 Task: Create a due date automation trigger when advanced on, on the monday after a card is due add fields with custom field "Resume" set to a number greater or equal to 1 and greater than 10 at 11:00 AM.
Action: Mouse moved to (825, 243)
Screenshot: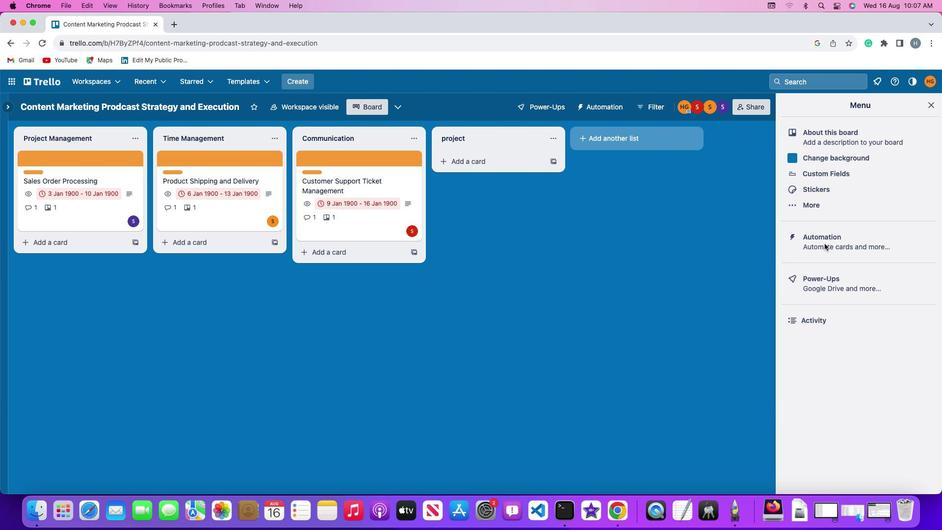 
Action: Mouse pressed left at (825, 243)
Screenshot: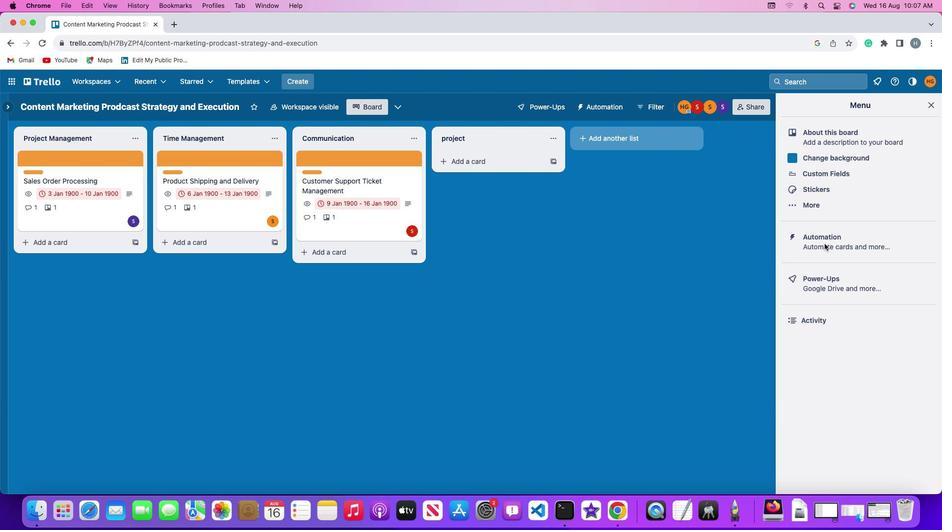 
Action: Mouse pressed left at (825, 243)
Screenshot: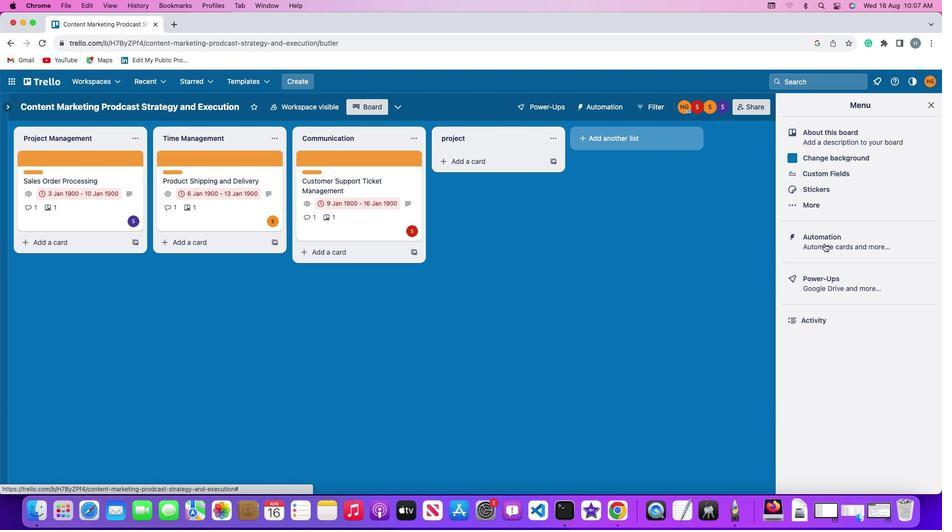 
Action: Mouse moved to (63, 233)
Screenshot: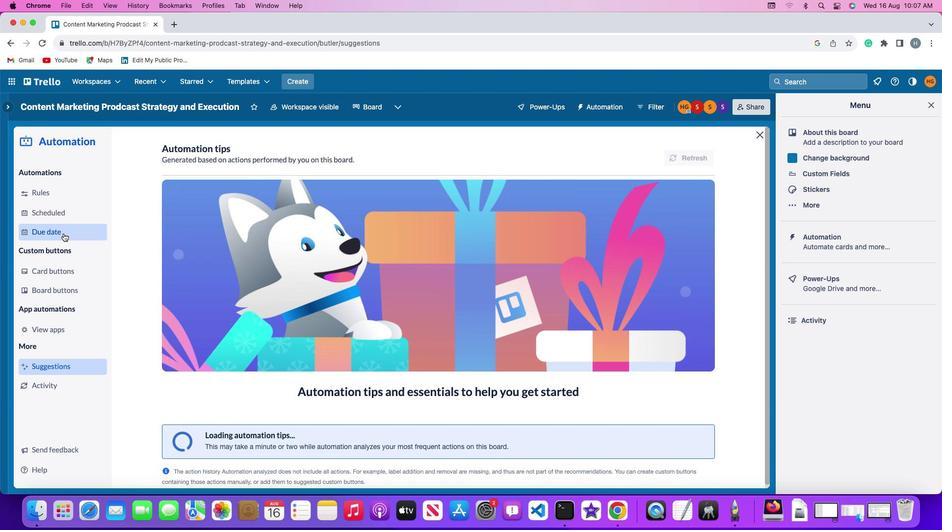 
Action: Mouse pressed left at (63, 233)
Screenshot: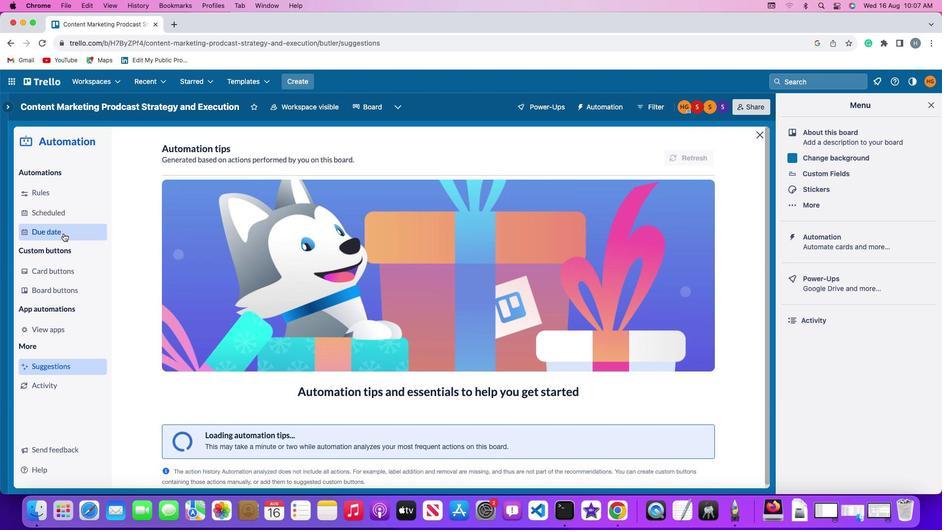 
Action: Mouse moved to (665, 149)
Screenshot: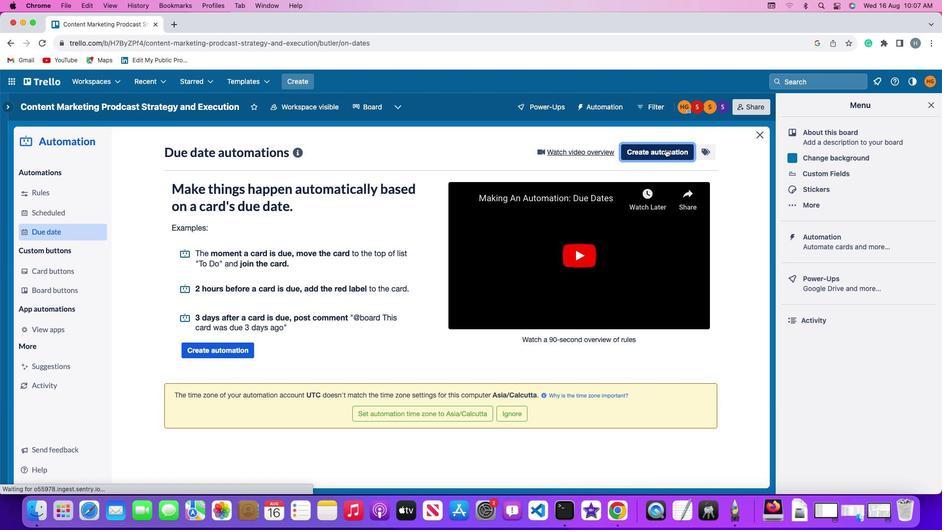 
Action: Mouse pressed left at (665, 149)
Screenshot: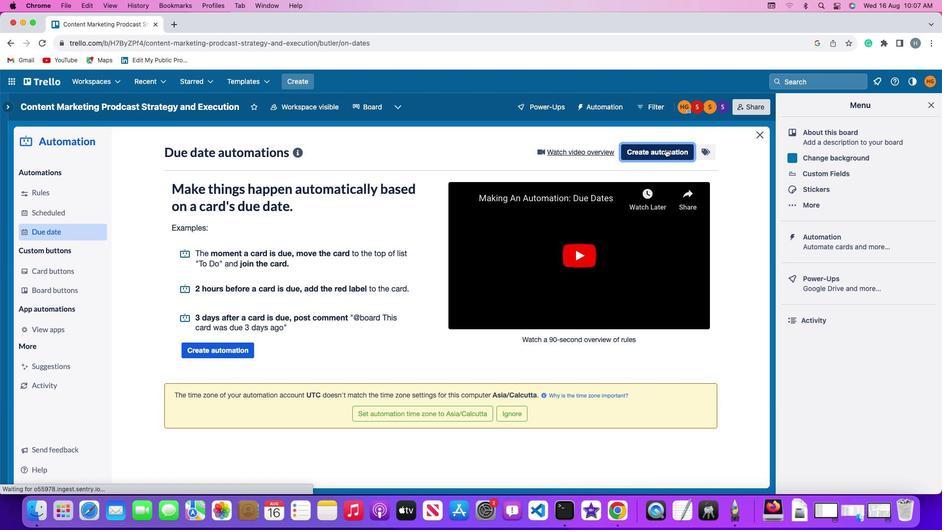 
Action: Mouse moved to (214, 248)
Screenshot: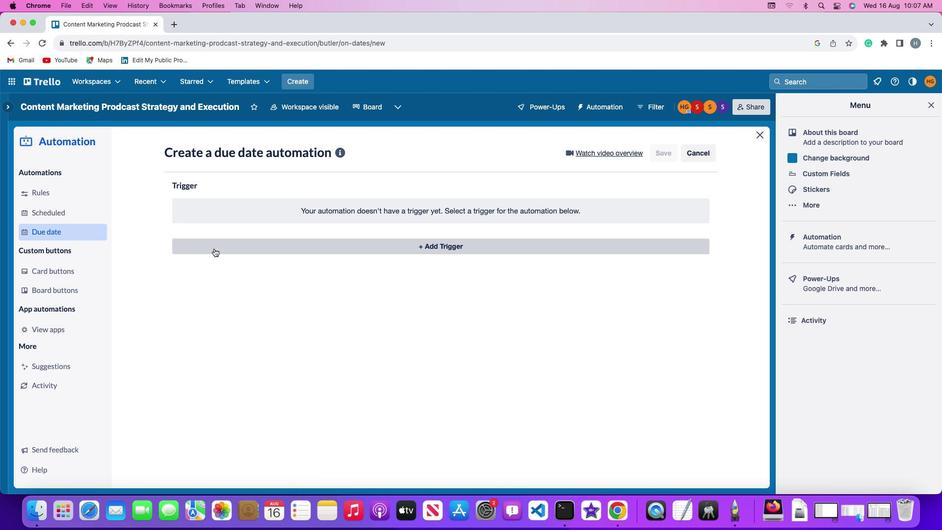 
Action: Mouse pressed left at (214, 248)
Screenshot: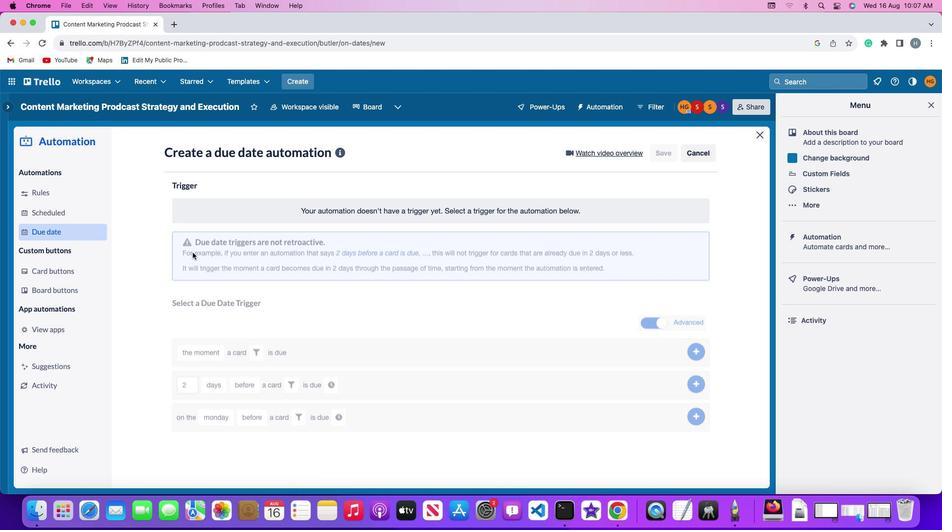 
Action: Mouse moved to (210, 425)
Screenshot: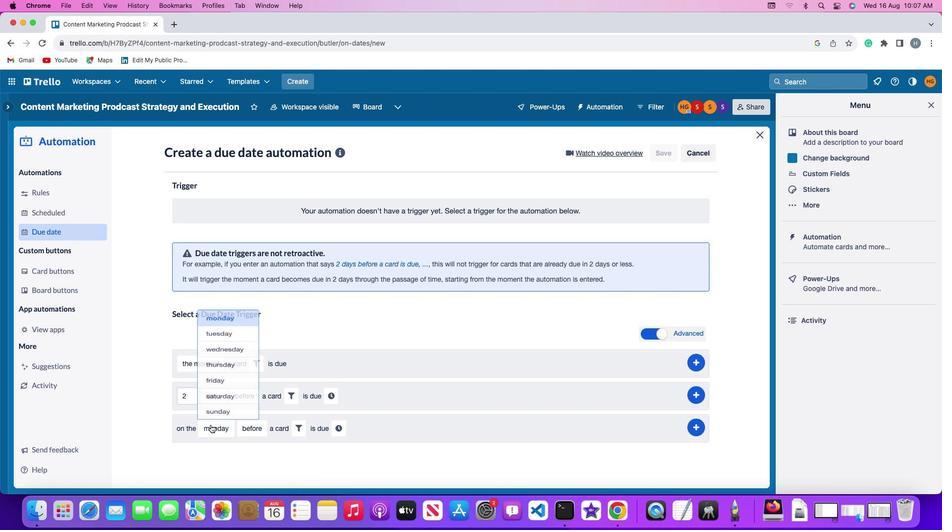 
Action: Mouse pressed left at (210, 425)
Screenshot: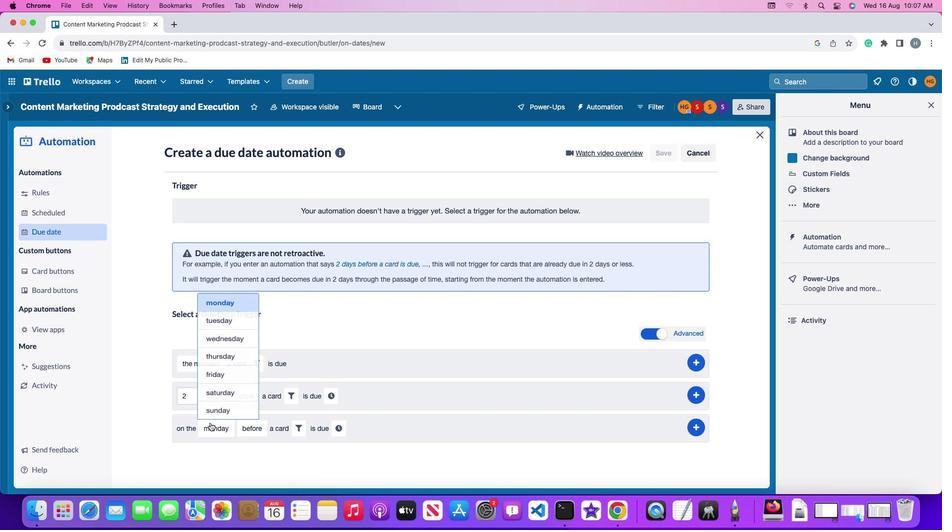 
Action: Mouse moved to (224, 295)
Screenshot: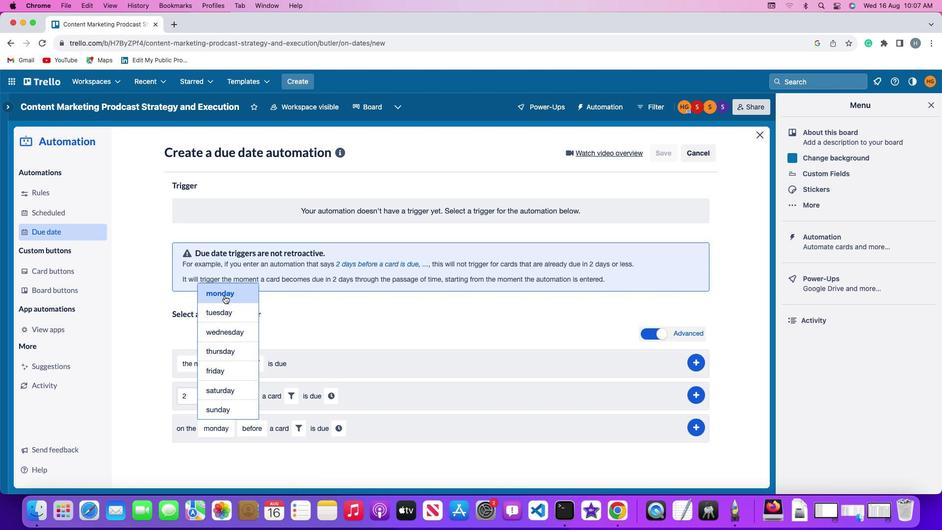 
Action: Mouse pressed left at (224, 295)
Screenshot: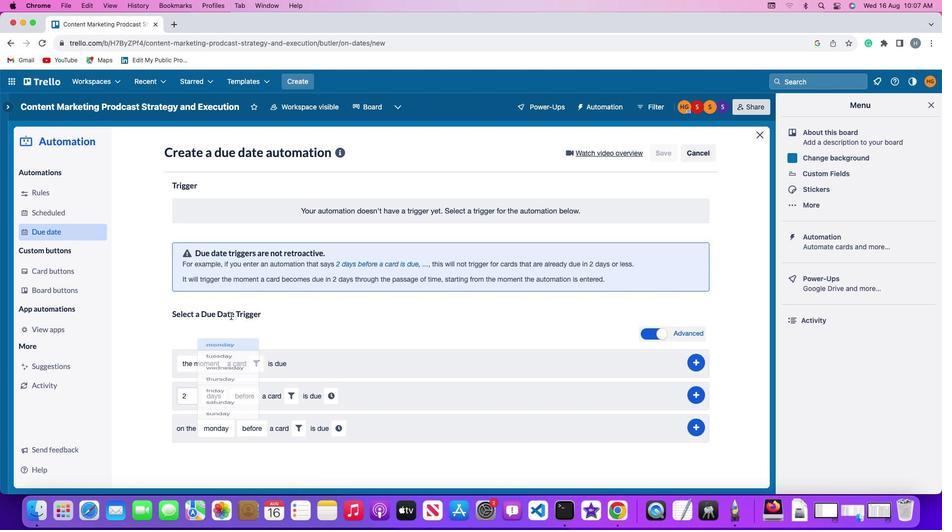 
Action: Mouse moved to (256, 429)
Screenshot: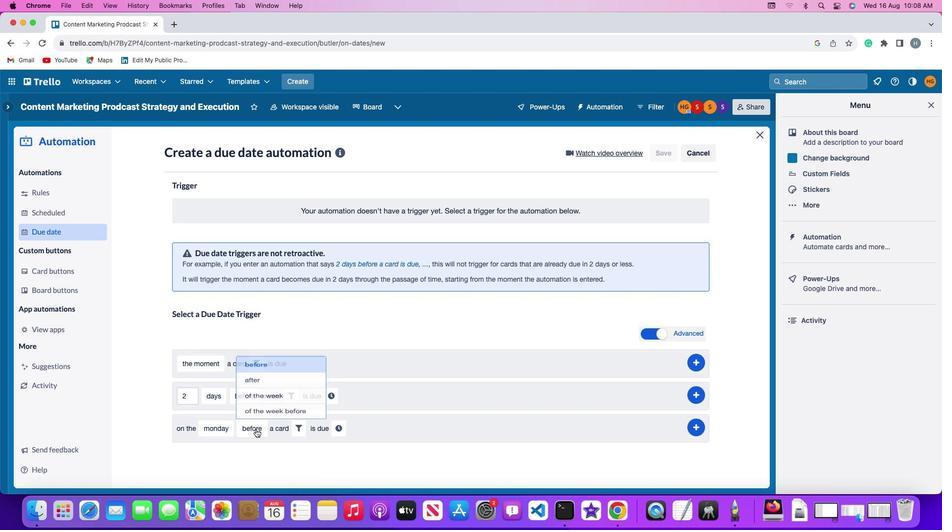 
Action: Mouse pressed left at (256, 429)
Screenshot: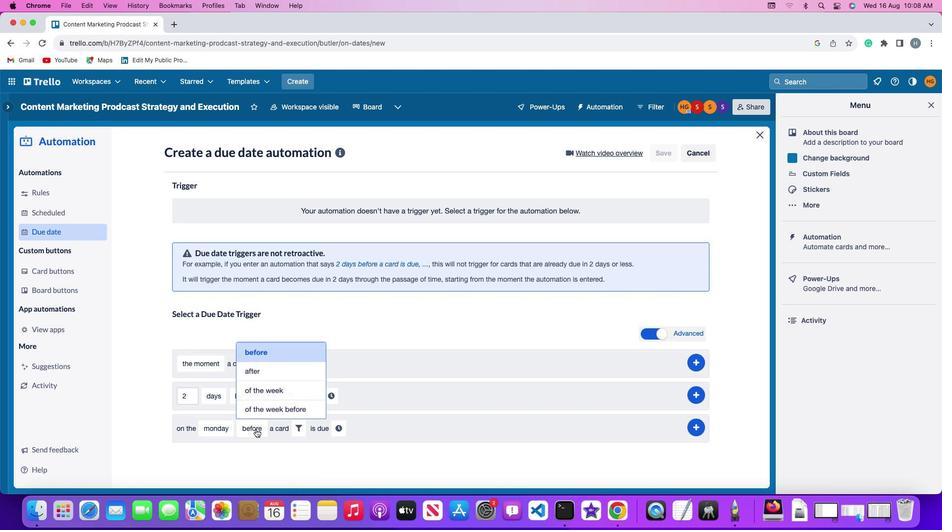 
Action: Mouse moved to (263, 374)
Screenshot: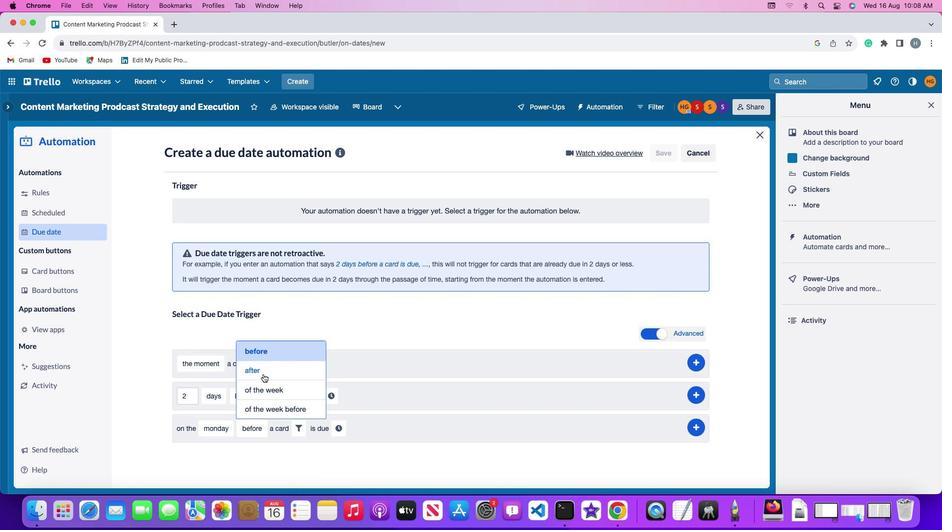 
Action: Mouse pressed left at (263, 374)
Screenshot: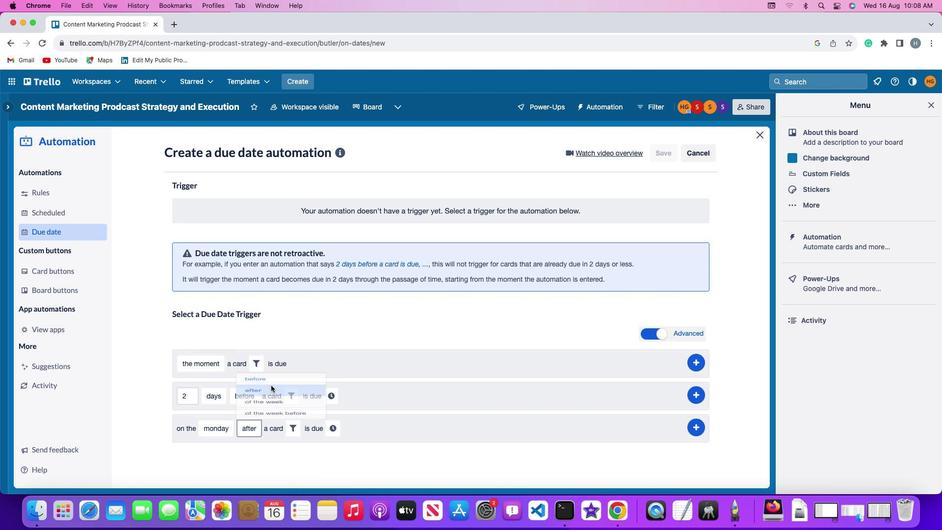 
Action: Mouse moved to (299, 425)
Screenshot: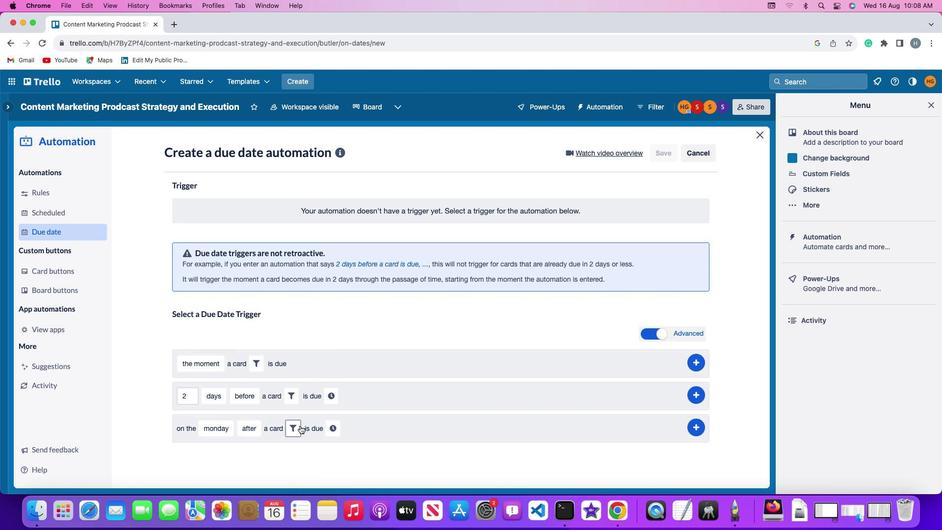 
Action: Mouse pressed left at (299, 425)
Screenshot: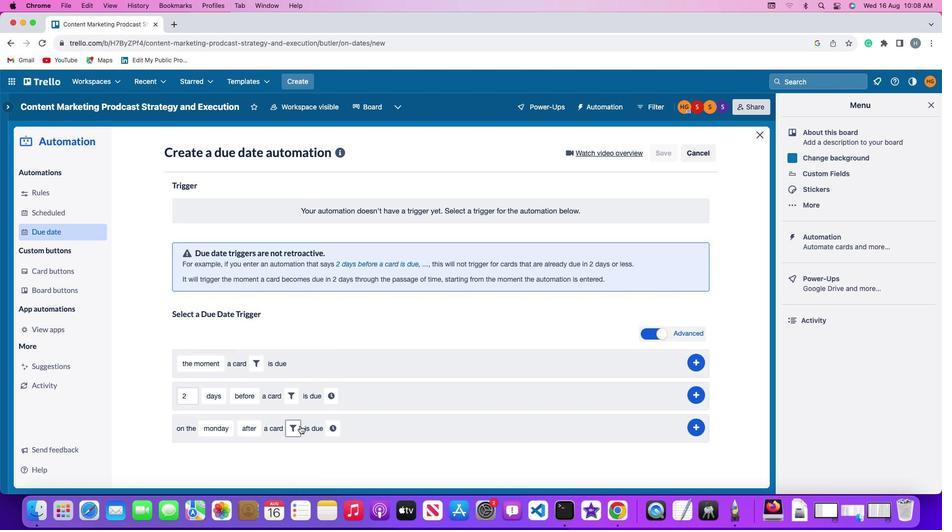 
Action: Mouse moved to (455, 461)
Screenshot: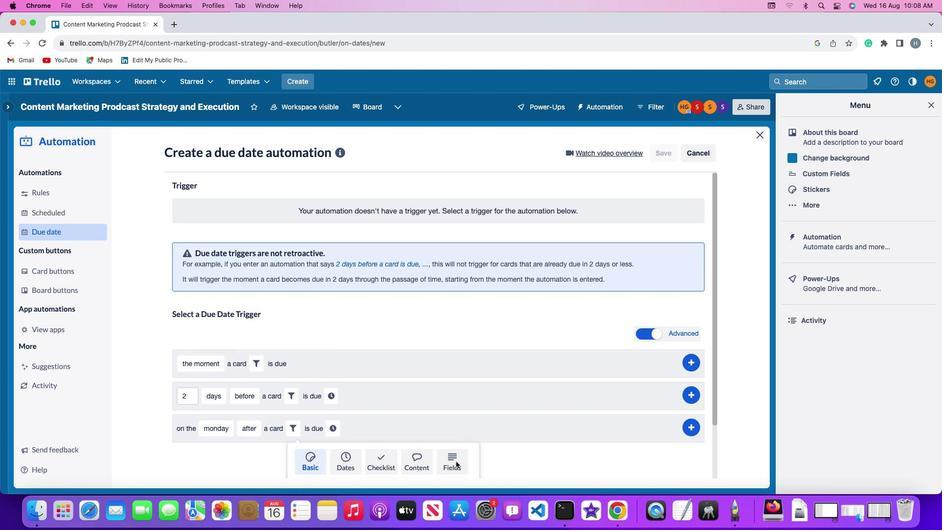 
Action: Mouse pressed left at (455, 461)
Screenshot: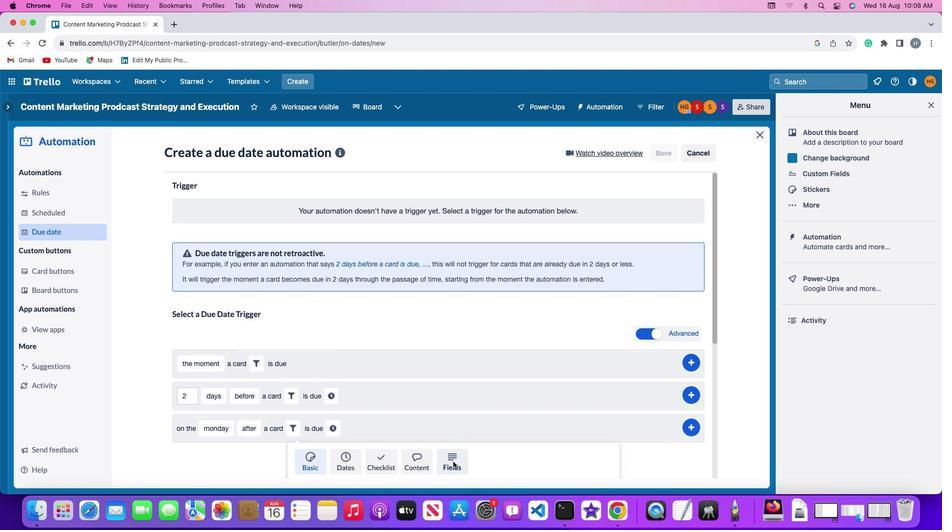 
Action: Mouse moved to (264, 459)
Screenshot: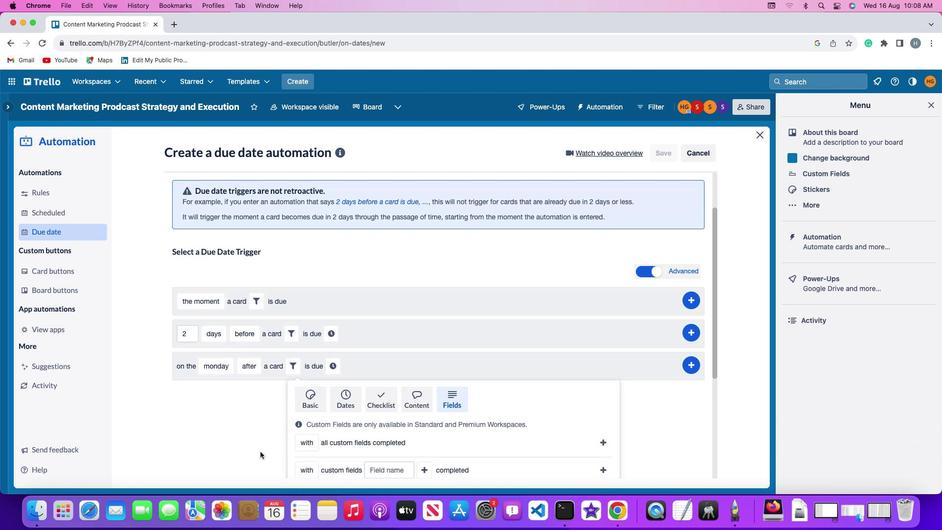 
Action: Mouse scrolled (264, 459) with delta (0, 0)
Screenshot: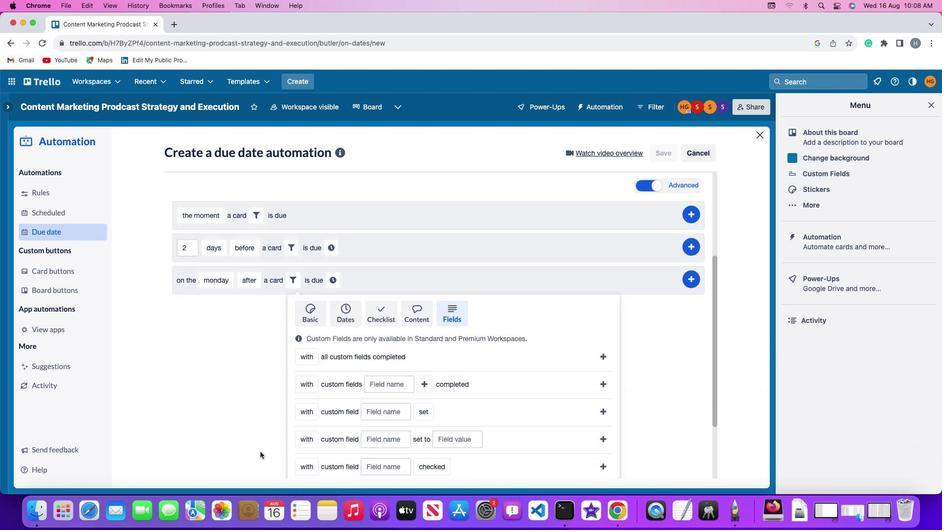 
Action: Mouse scrolled (264, 459) with delta (0, 0)
Screenshot: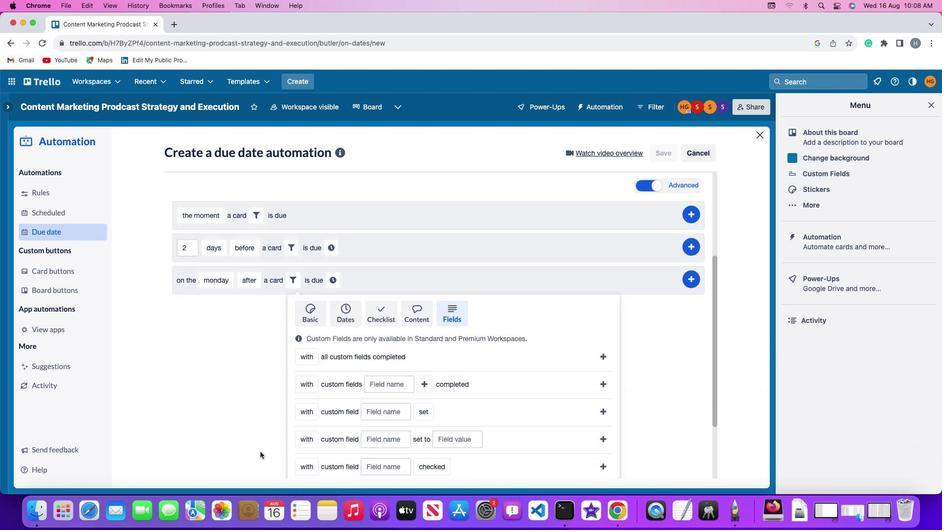
Action: Mouse moved to (264, 459)
Screenshot: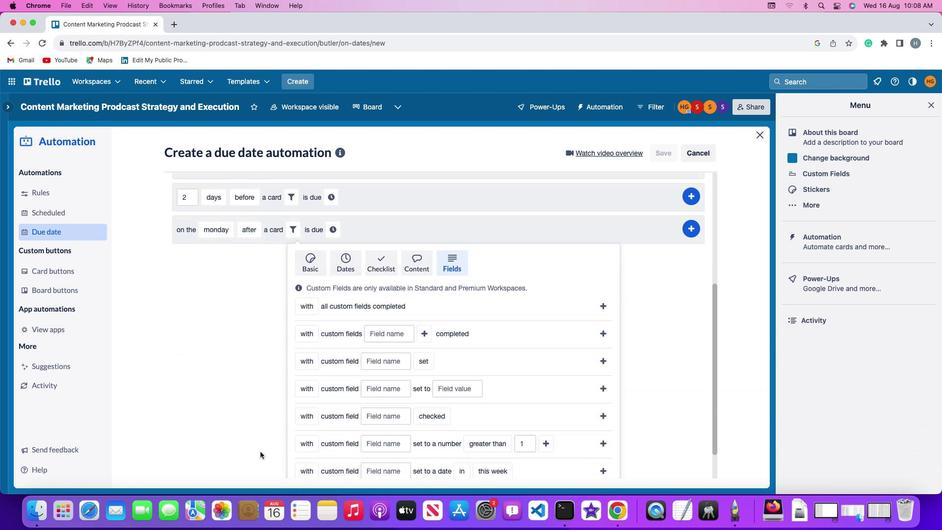 
Action: Mouse scrolled (264, 459) with delta (0, -1)
Screenshot: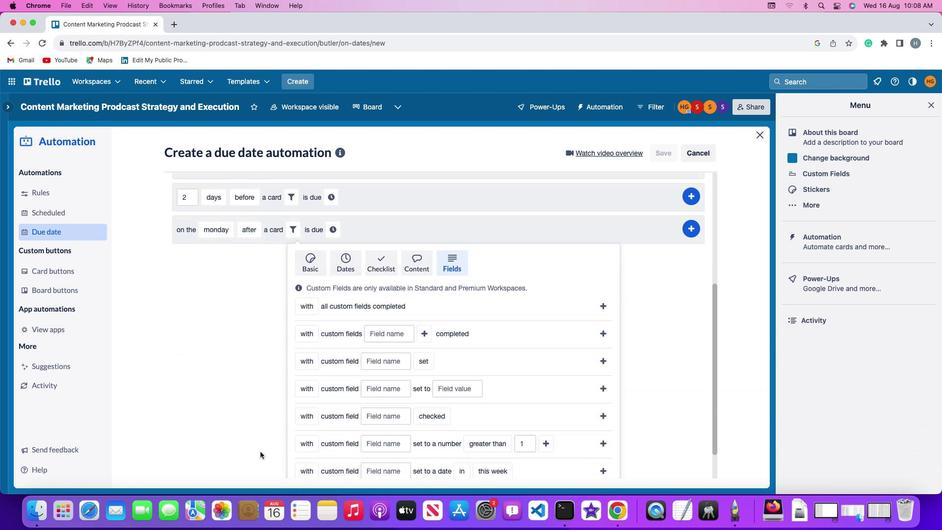 
Action: Mouse moved to (263, 457)
Screenshot: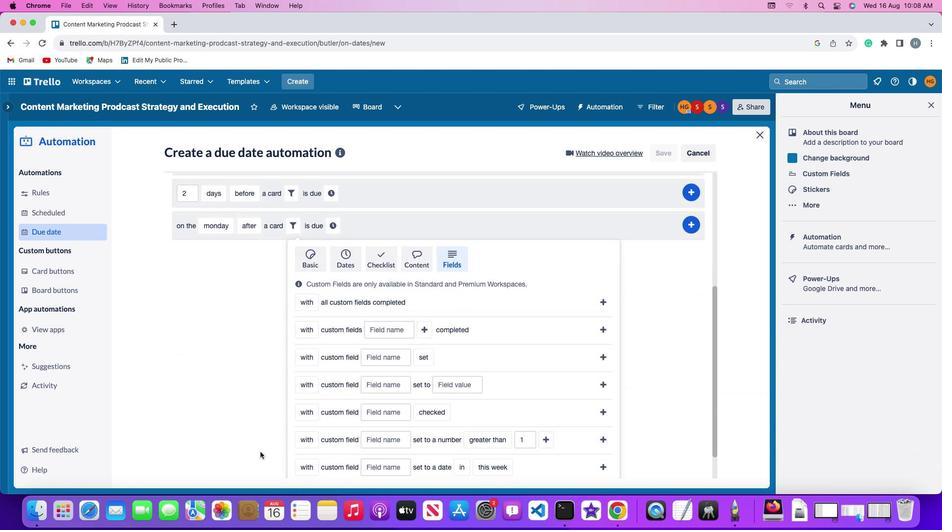 
Action: Mouse scrolled (263, 457) with delta (0, -2)
Screenshot: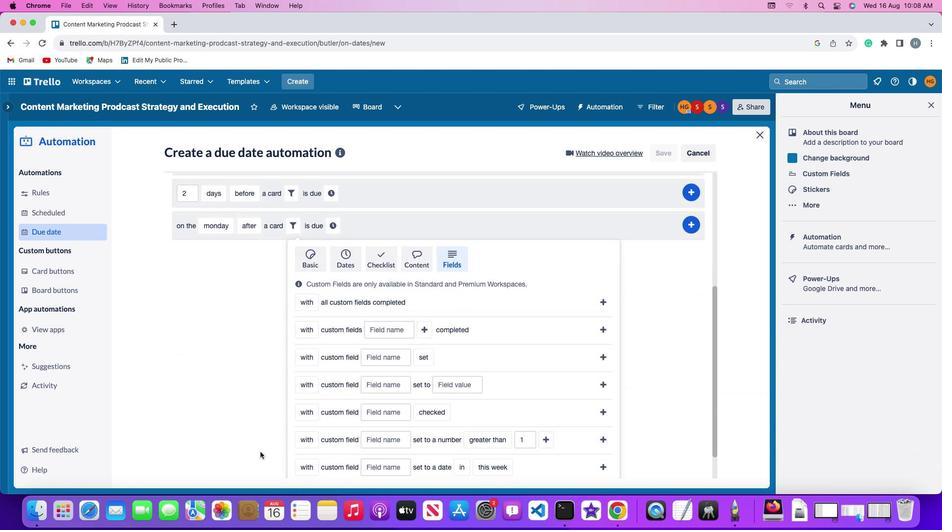 
Action: Mouse moved to (260, 451)
Screenshot: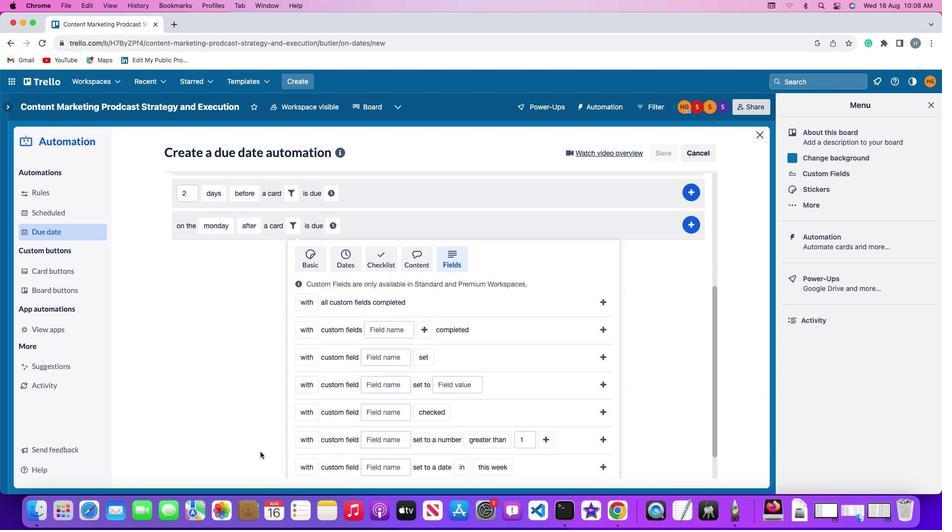 
Action: Mouse scrolled (260, 451) with delta (0, 0)
Screenshot: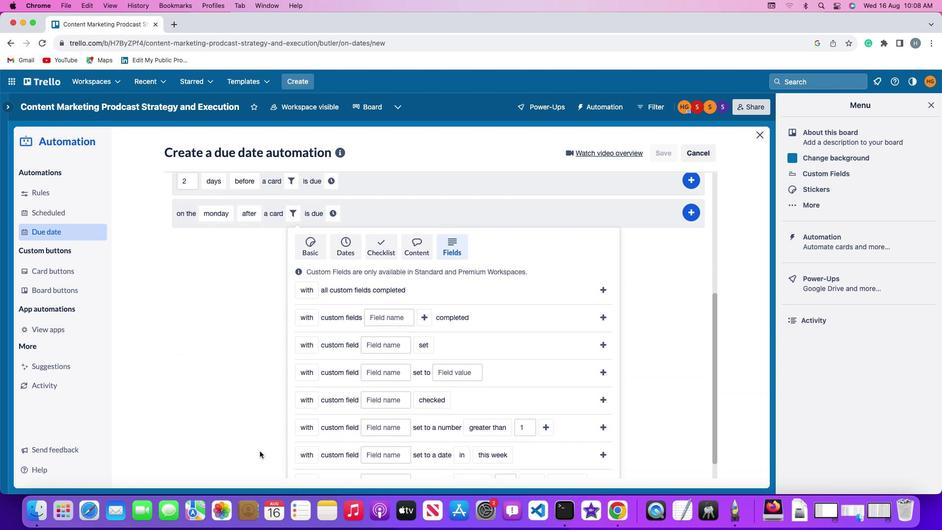
Action: Mouse scrolled (260, 451) with delta (0, 0)
Screenshot: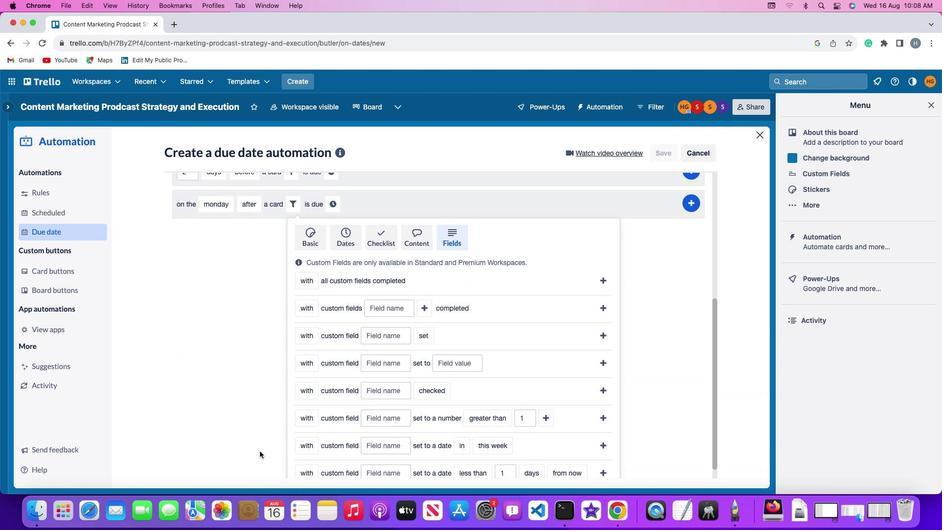 
Action: Mouse scrolled (260, 451) with delta (0, -1)
Screenshot: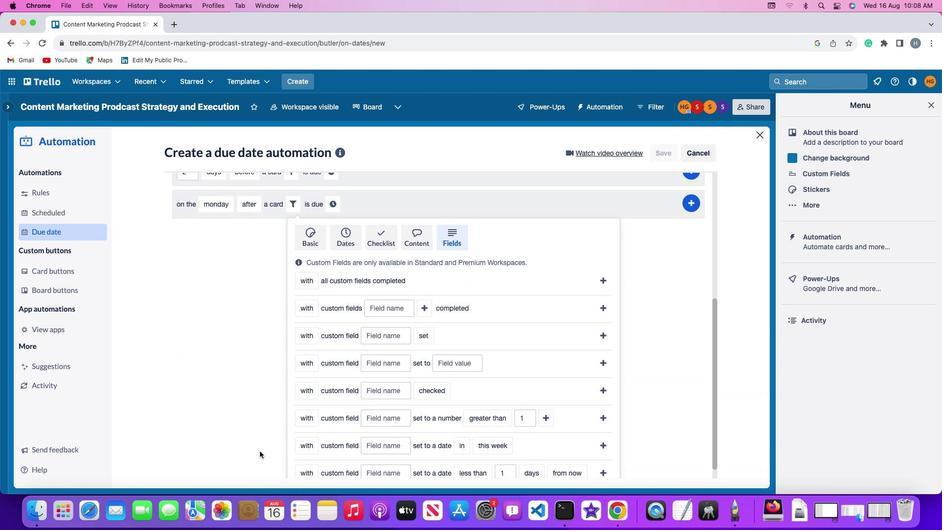 
Action: Mouse scrolled (260, 451) with delta (0, -2)
Screenshot: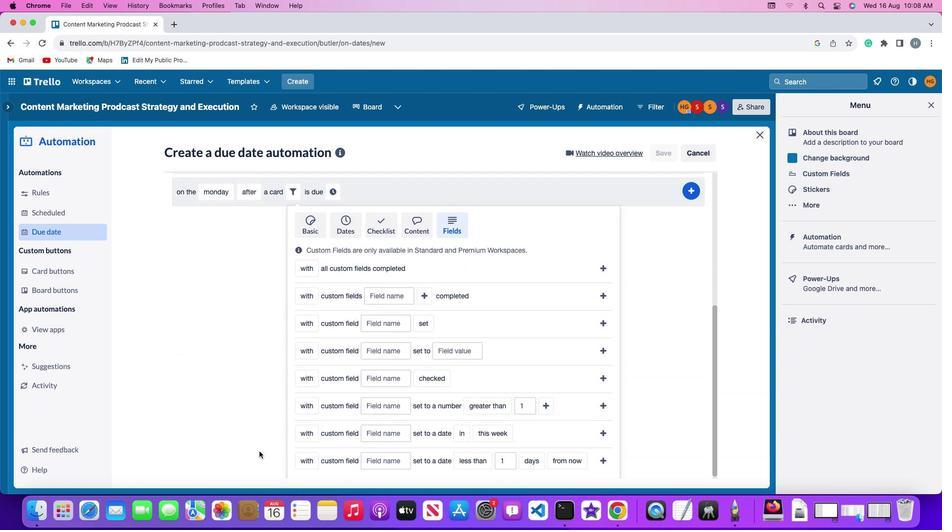 
Action: Mouse moved to (260, 451)
Screenshot: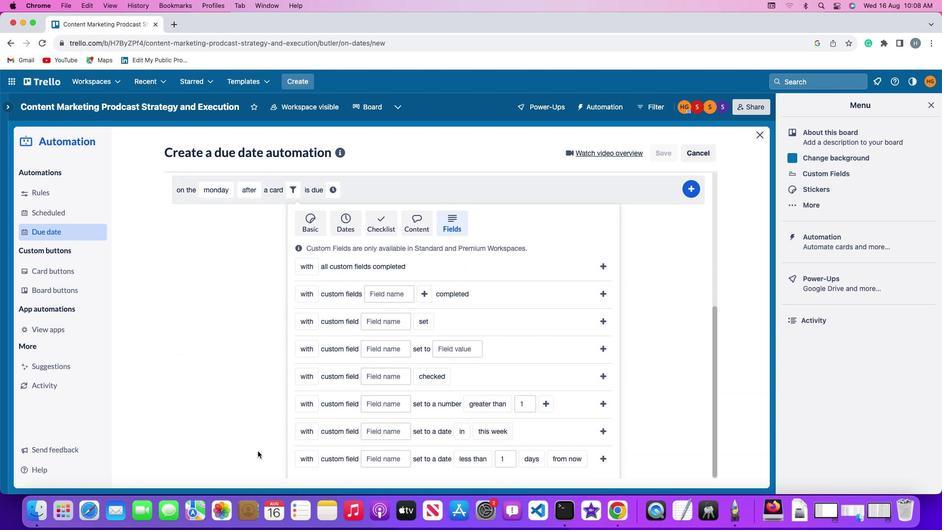 
Action: Mouse scrolled (260, 451) with delta (0, -2)
Screenshot: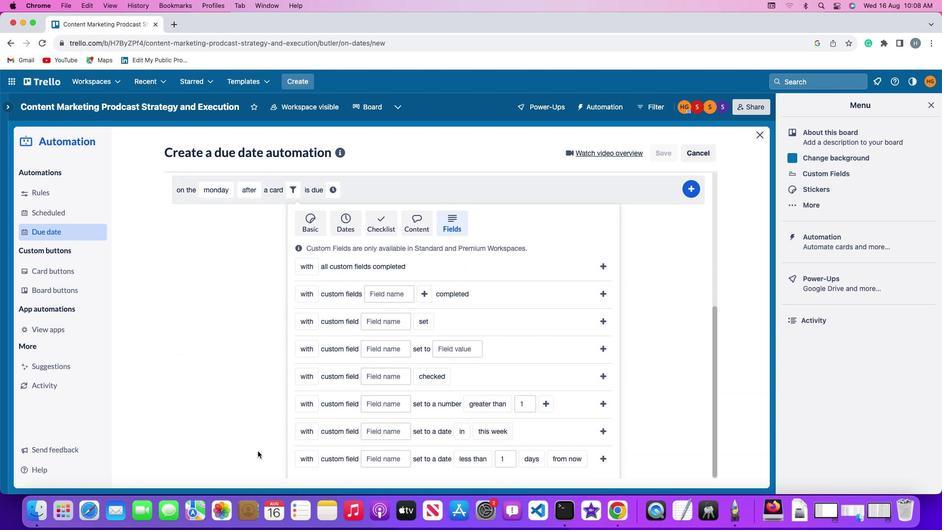 
Action: Mouse moved to (304, 398)
Screenshot: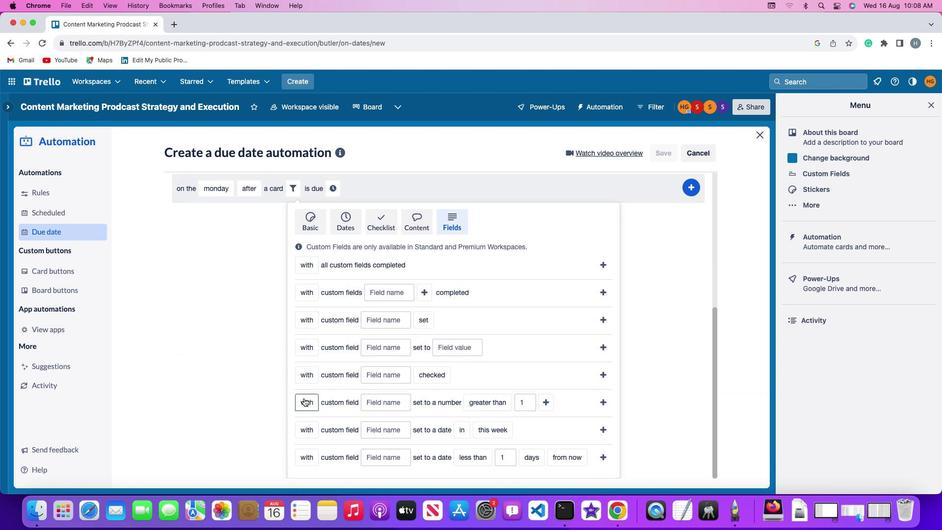 
Action: Mouse pressed left at (304, 398)
Screenshot: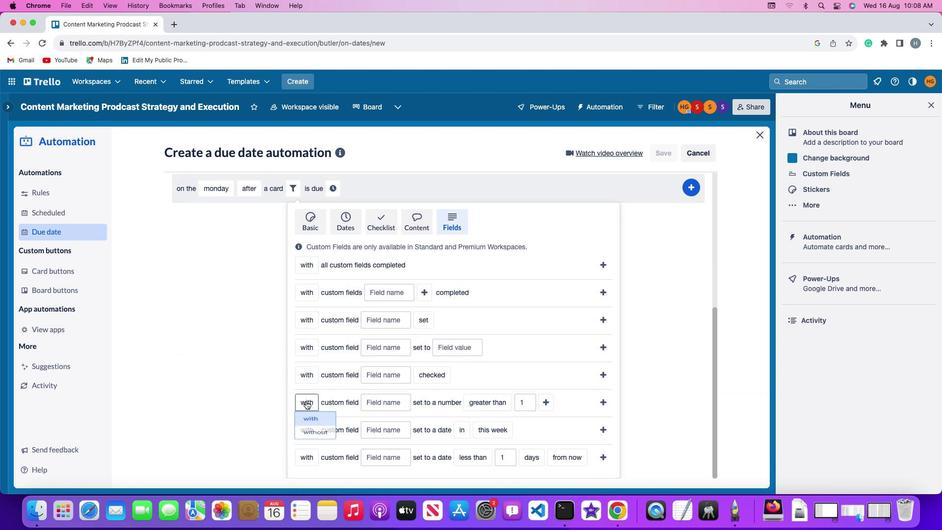 
Action: Mouse moved to (315, 418)
Screenshot: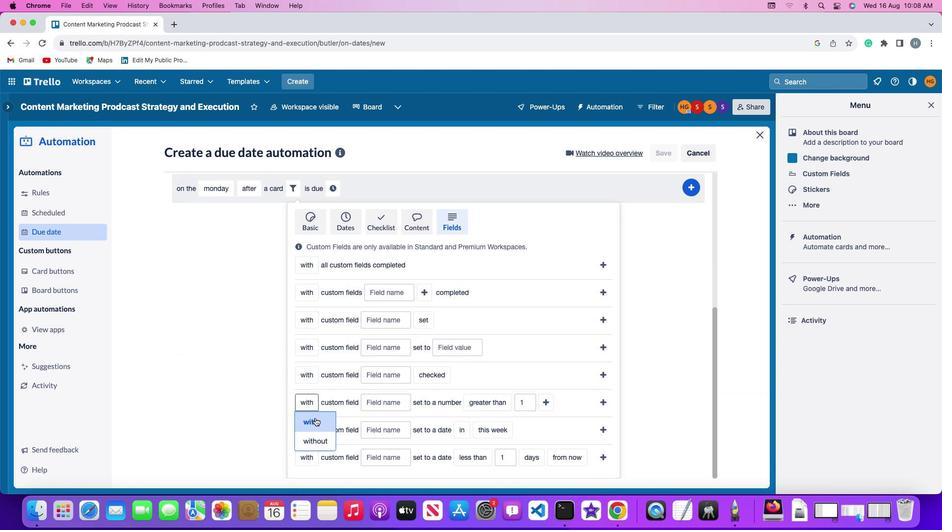 
Action: Mouse pressed left at (315, 418)
Screenshot: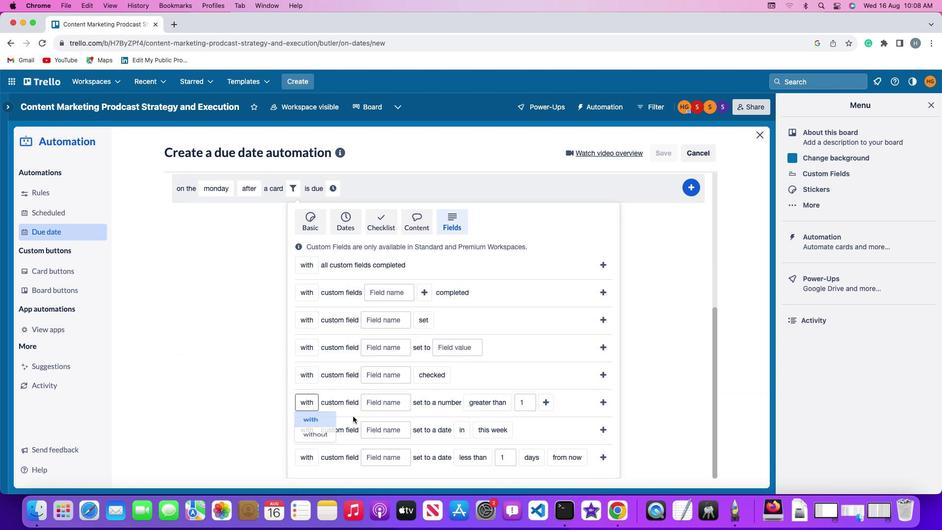 
Action: Mouse moved to (386, 406)
Screenshot: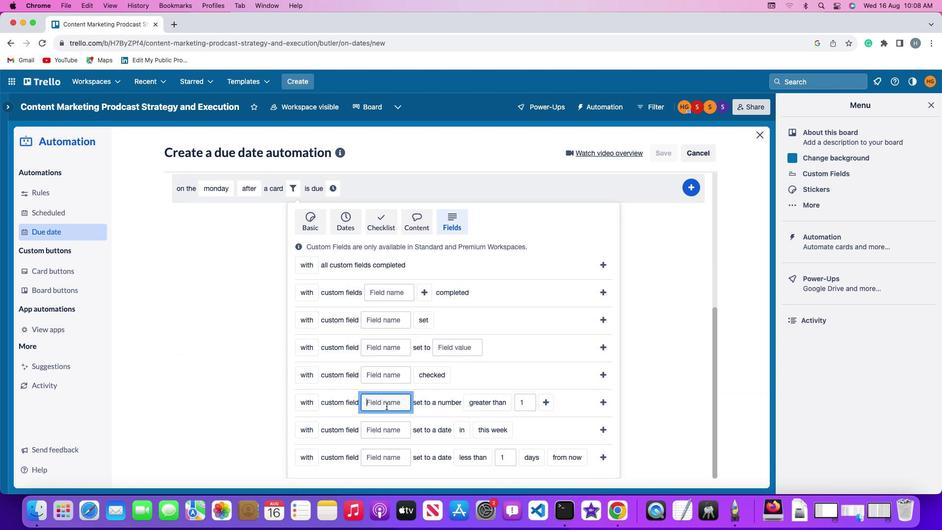 
Action: Mouse pressed left at (386, 406)
Screenshot: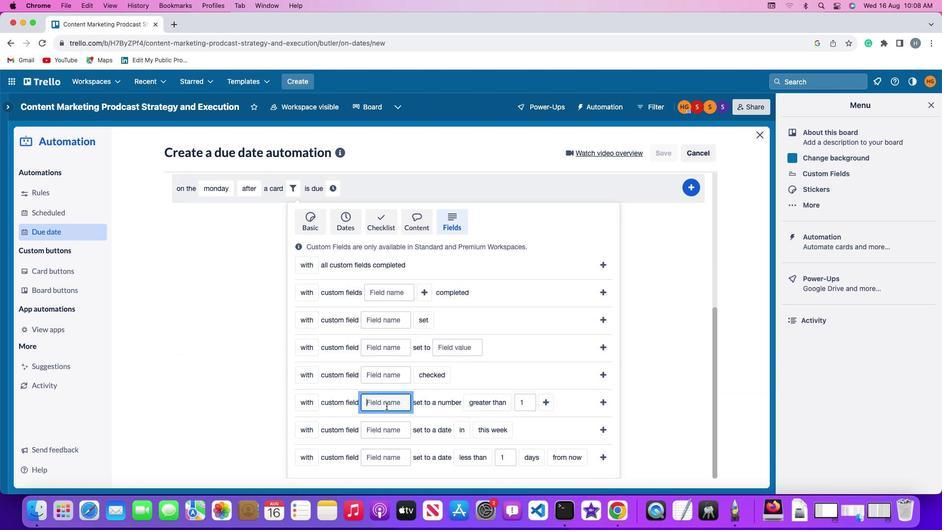 
Action: Key pressed Key.shift'R''e''s''u''m''e'
Screenshot: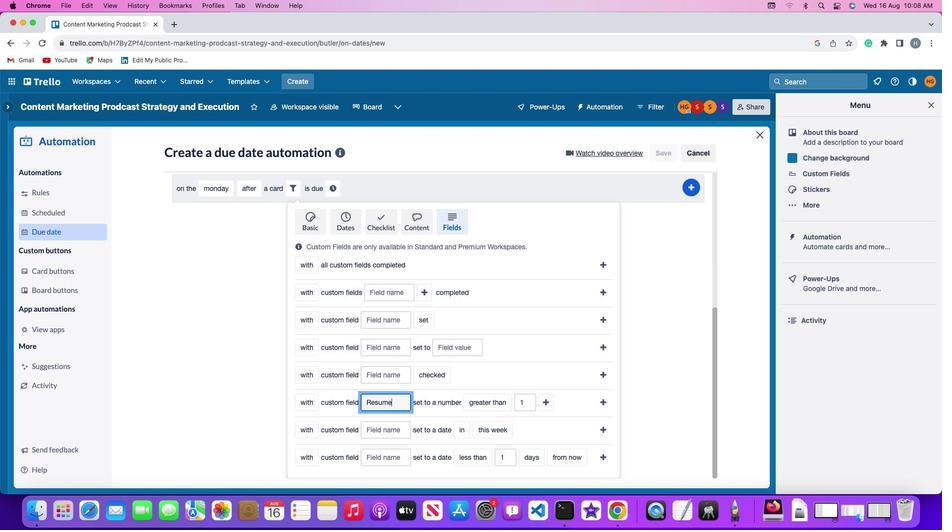 
Action: Mouse moved to (486, 405)
Screenshot: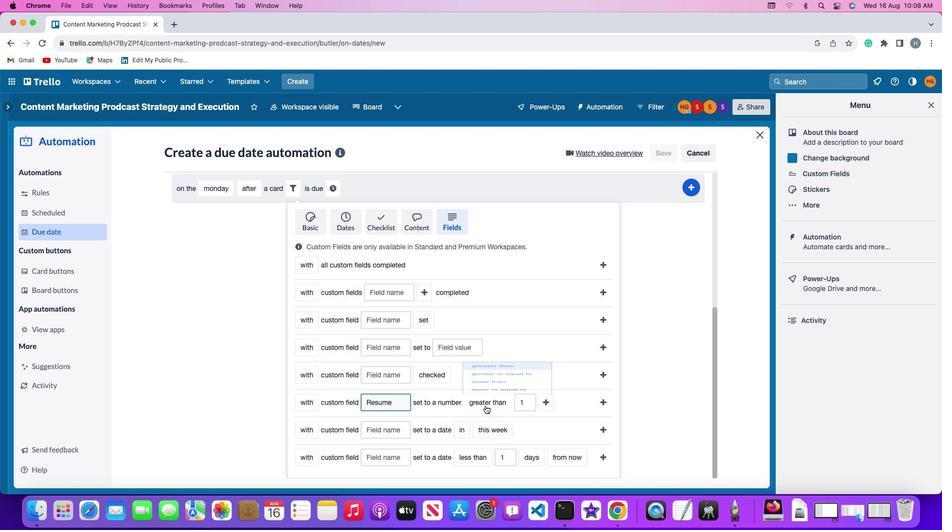 
Action: Mouse pressed left at (486, 405)
Screenshot: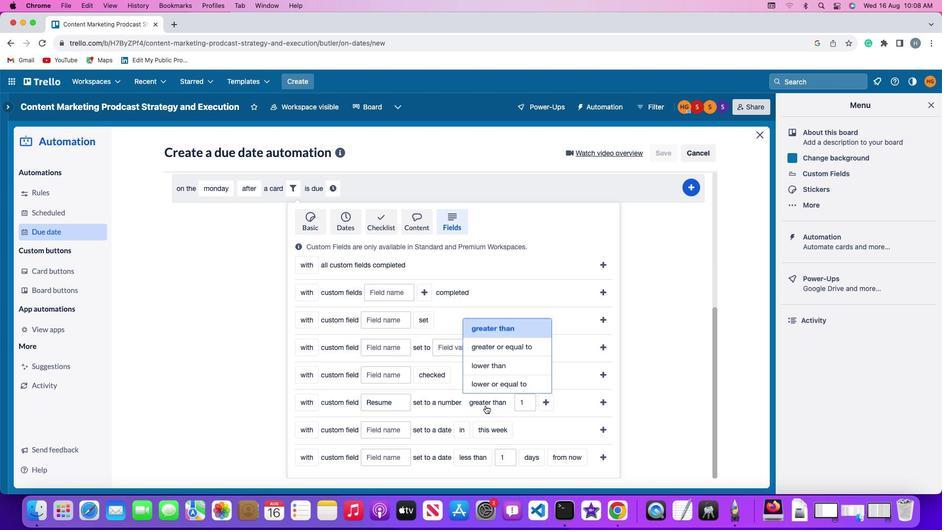 
Action: Mouse moved to (494, 342)
Screenshot: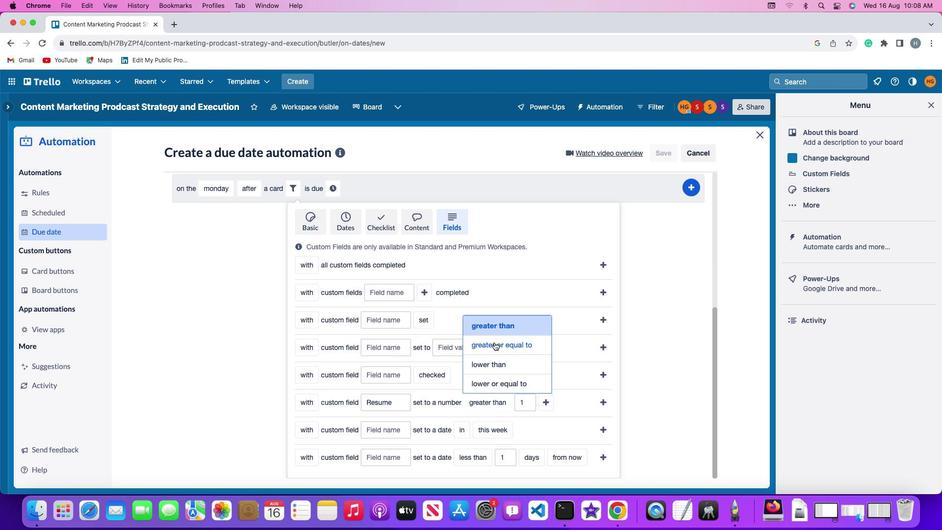 
Action: Mouse pressed left at (494, 342)
Screenshot: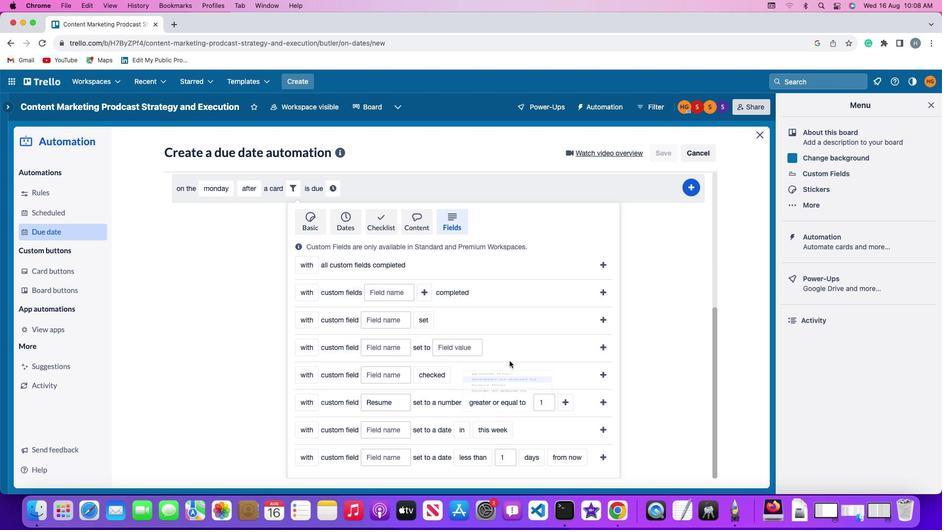 
Action: Mouse moved to (554, 402)
Screenshot: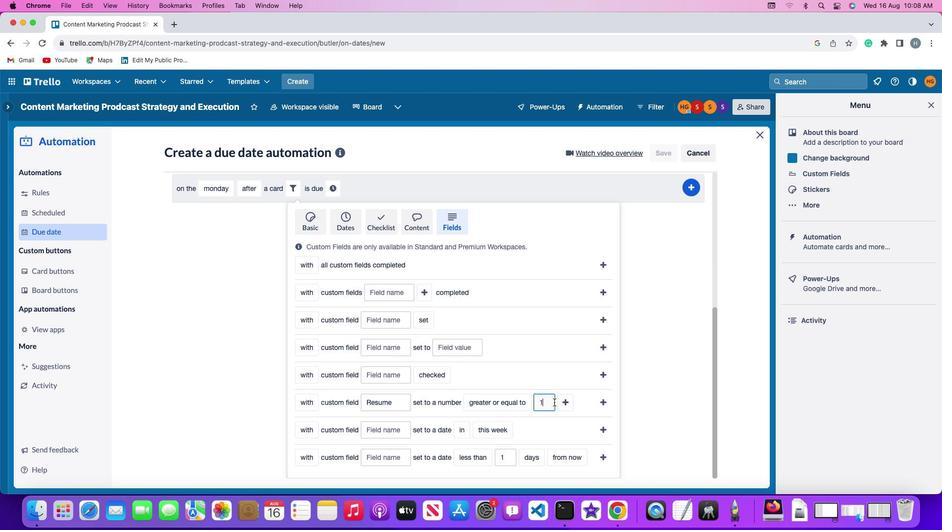 
Action: Mouse pressed left at (554, 402)
Screenshot: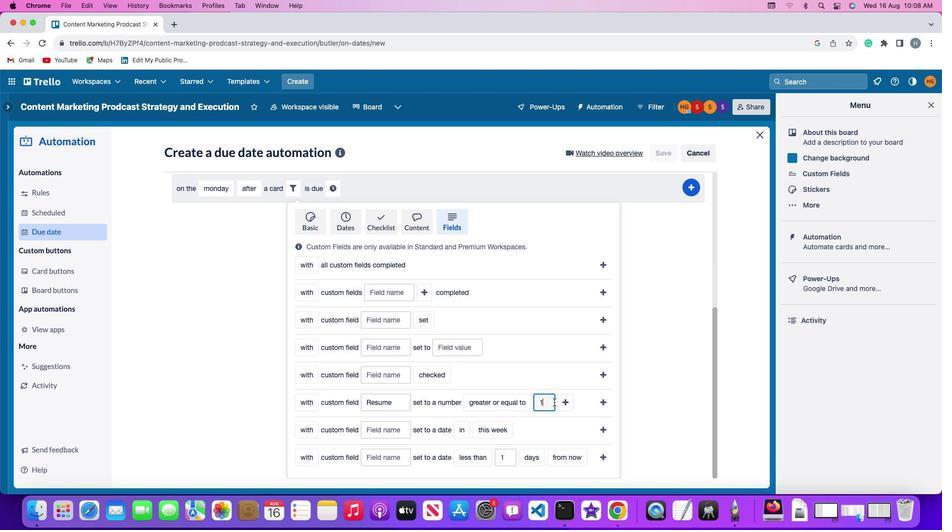 
Action: Key pressed Key.backspace'1'
Screenshot: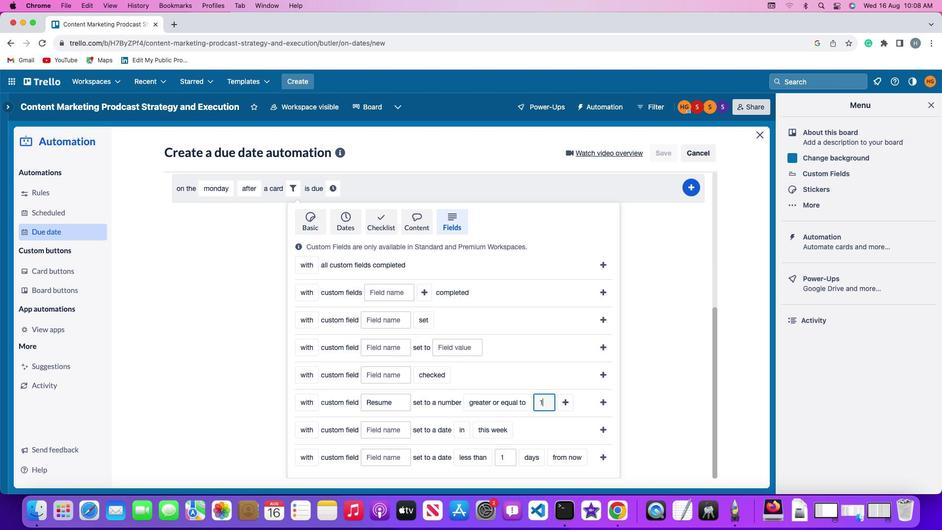 
Action: Mouse moved to (580, 402)
Screenshot: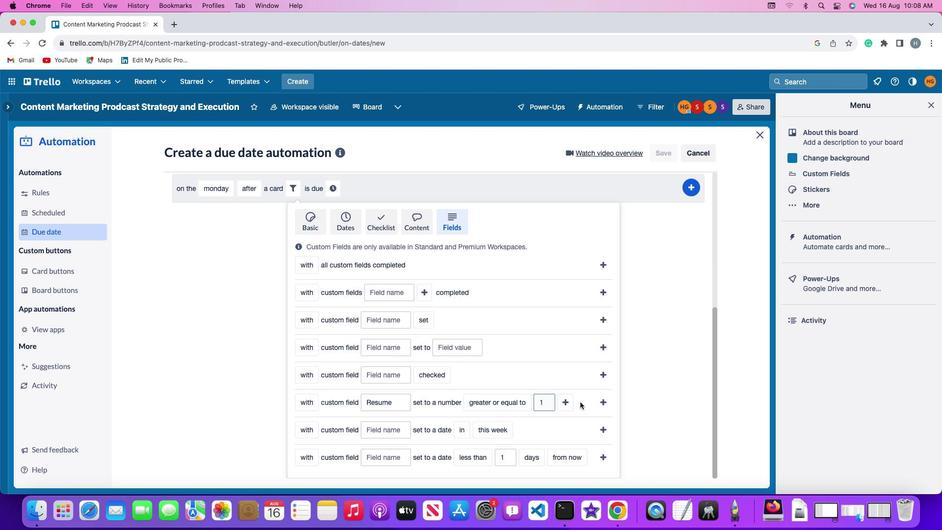 
Action: Mouse pressed left at (580, 402)
Screenshot: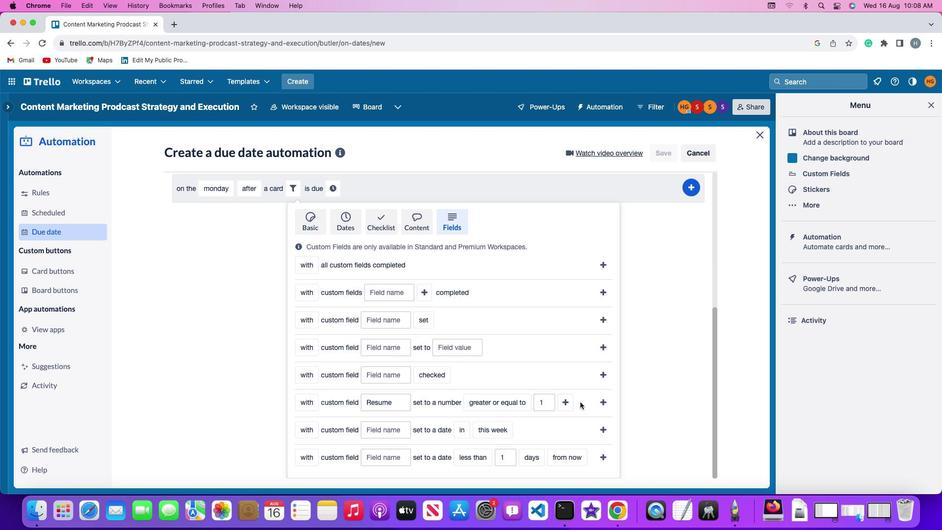 
Action: Mouse moved to (567, 400)
Screenshot: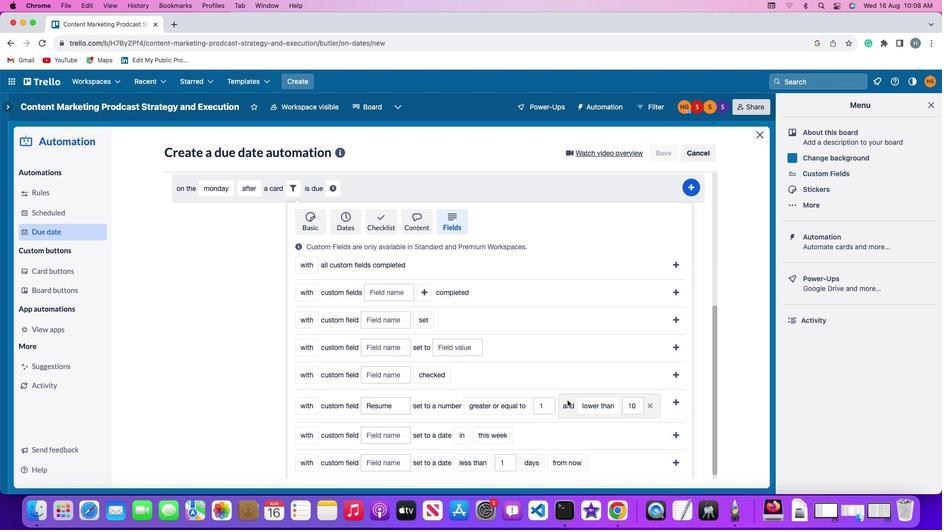 
Action: Mouse pressed left at (567, 400)
Screenshot: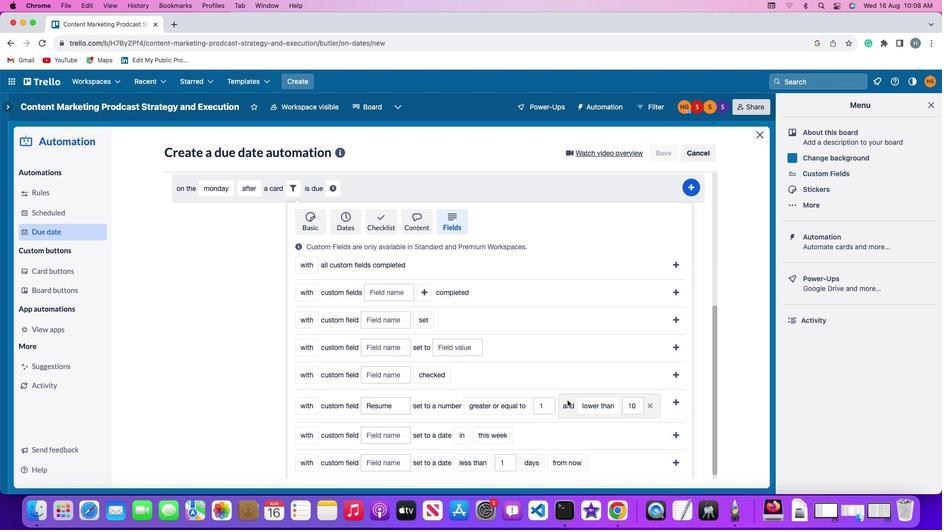 
Action: Mouse moved to (607, 405)
Screenshot: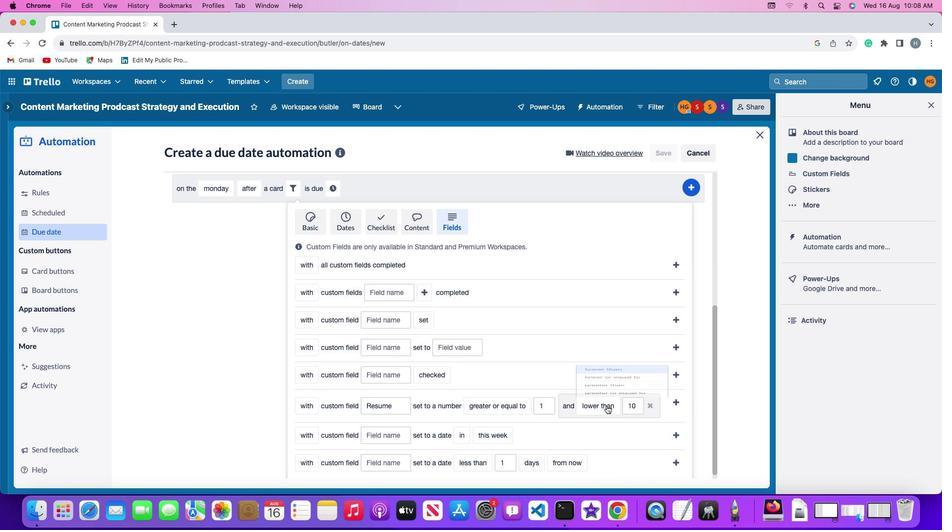 
Action: Mouse pressed left at (607, 405)
Screenshot: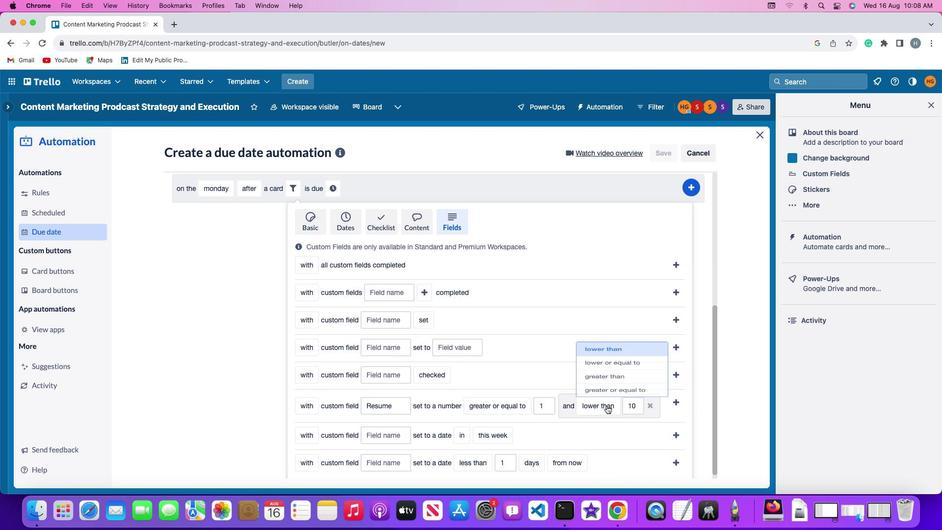 
Action: Mouse moved to (600, 371)
Screenshot: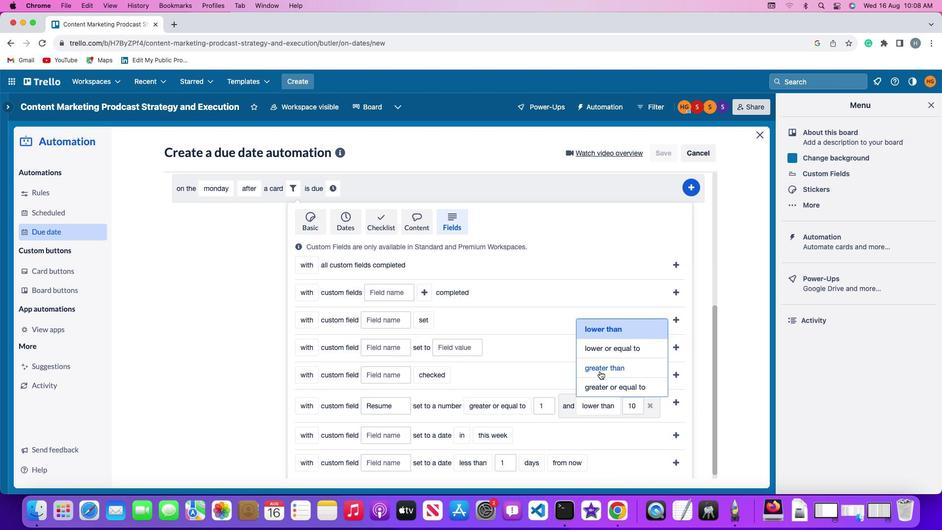 
Action: Mouse pressed left at (600, 371)
Screenshot: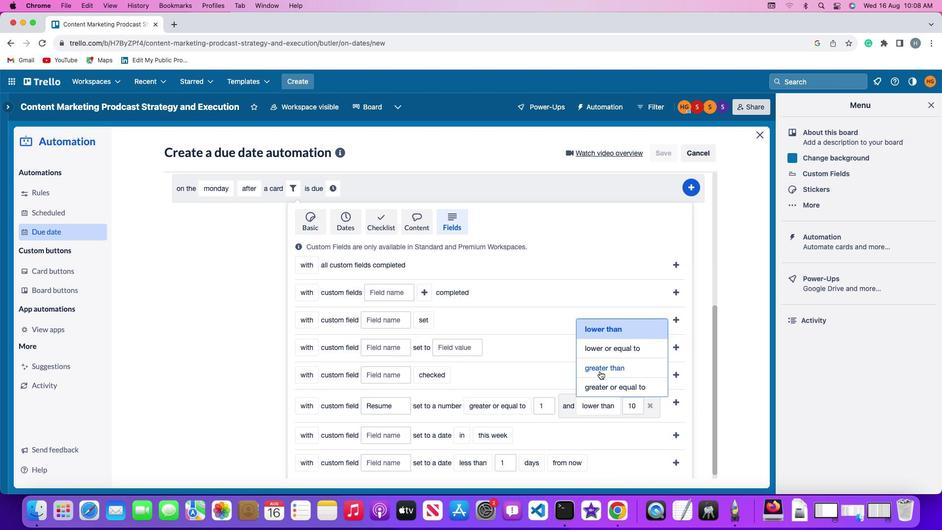 
Action: Mouse moved to (645, 405)
Screenshot: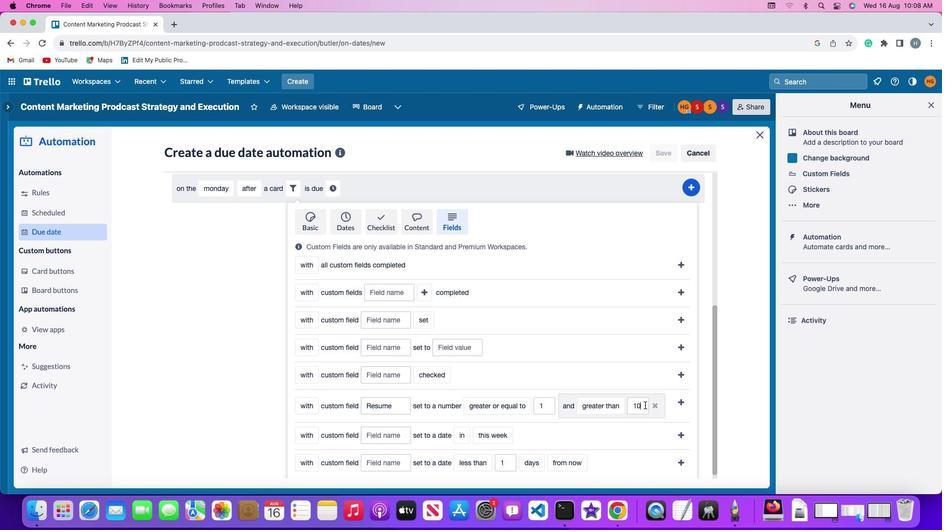
Action: Mouse pressed left at (645, 405)
Screenshot: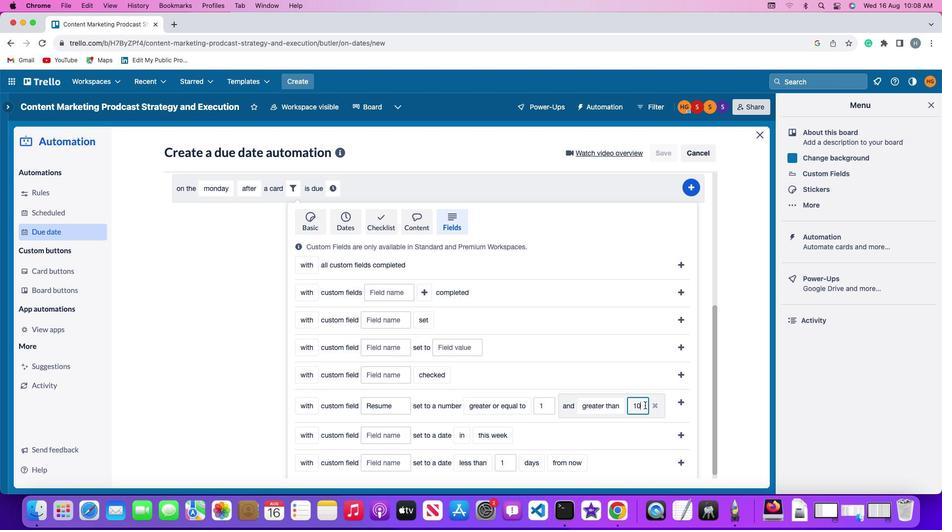 
Action: Key pressed Key.backspaceKey.backspace'1''0'
Screenshot: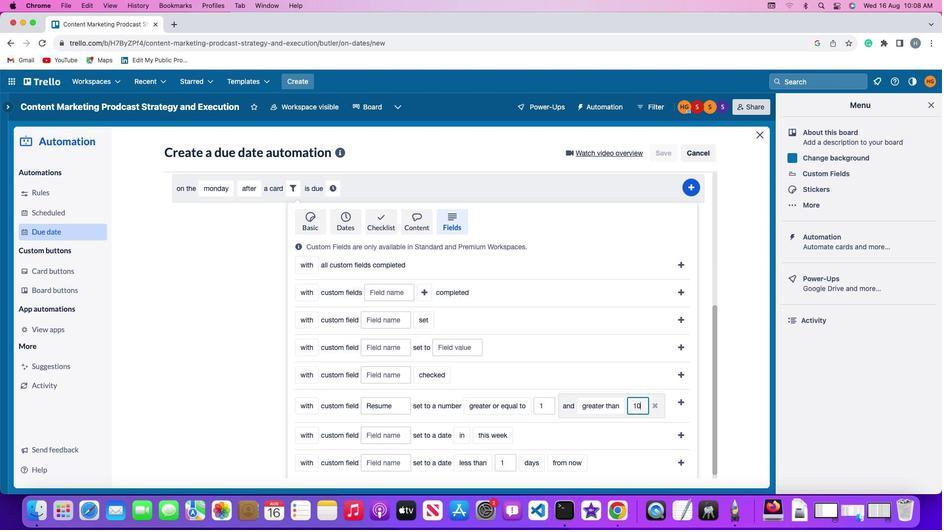 
Action: Mouse moved to (681, 399)
Screenshot: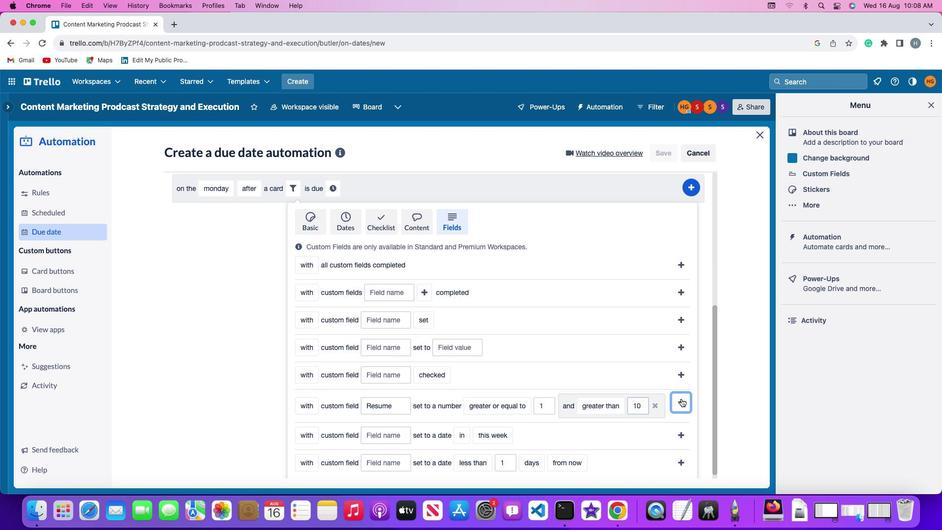 
Action: Mouse pressed left at (681, 399)
Screenshot: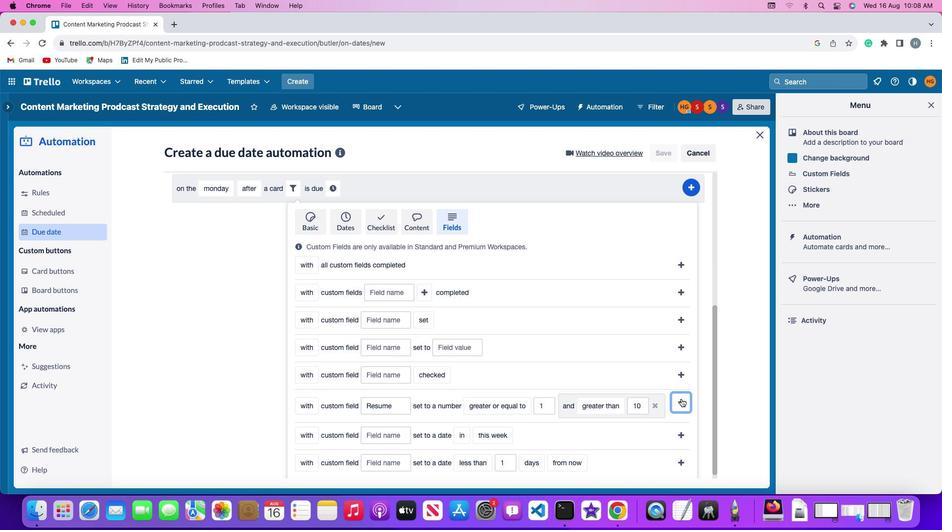 
Action: Mouse moved to (622, 428)
Screenshot: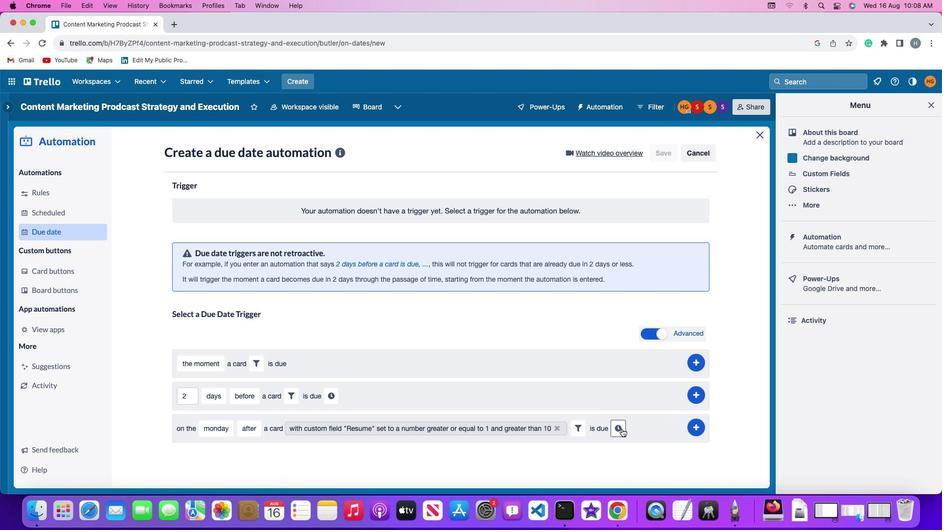 
Action: Mouse pressed left at (622, 428)
Screenshot: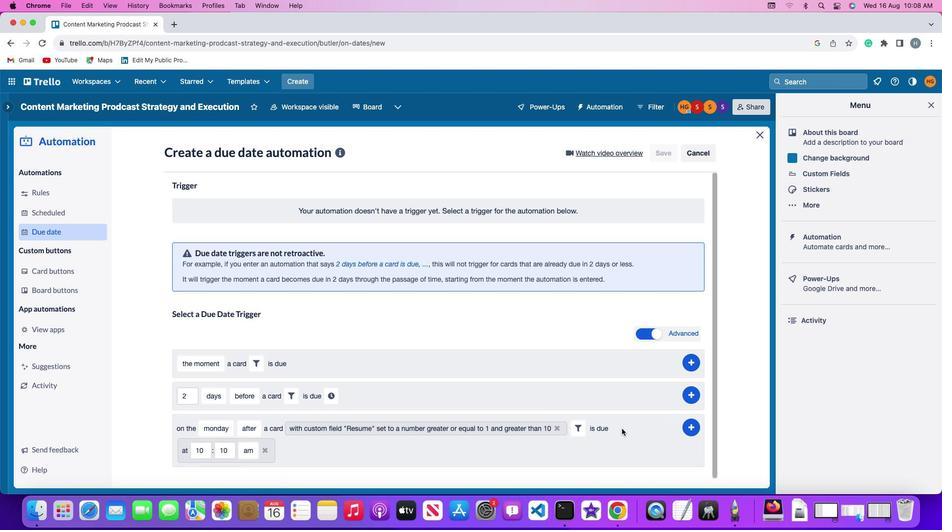 
Action: Mouse moved to (205, 452)
Screenshot: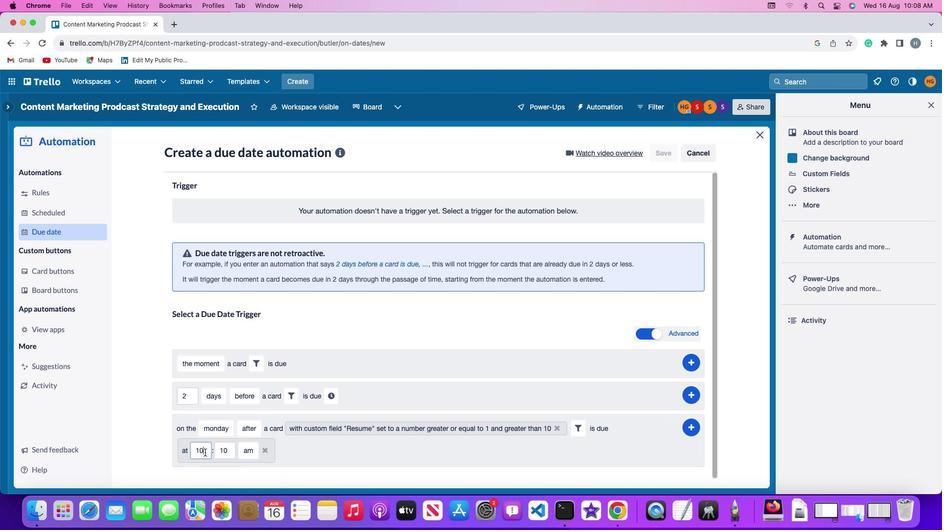 
Action: Mouse pressed left at (205, 452)
Screenshot: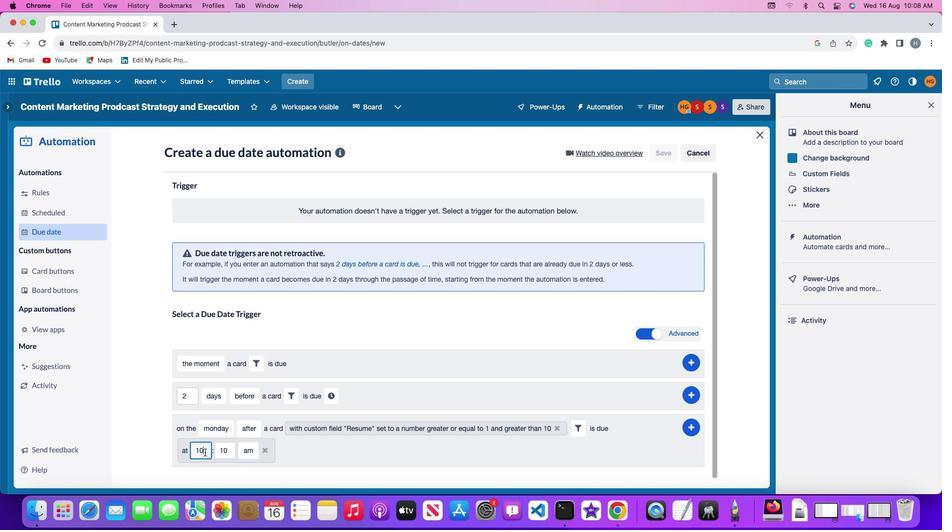 
Action: Key pressed Key.backspace
Screenshot: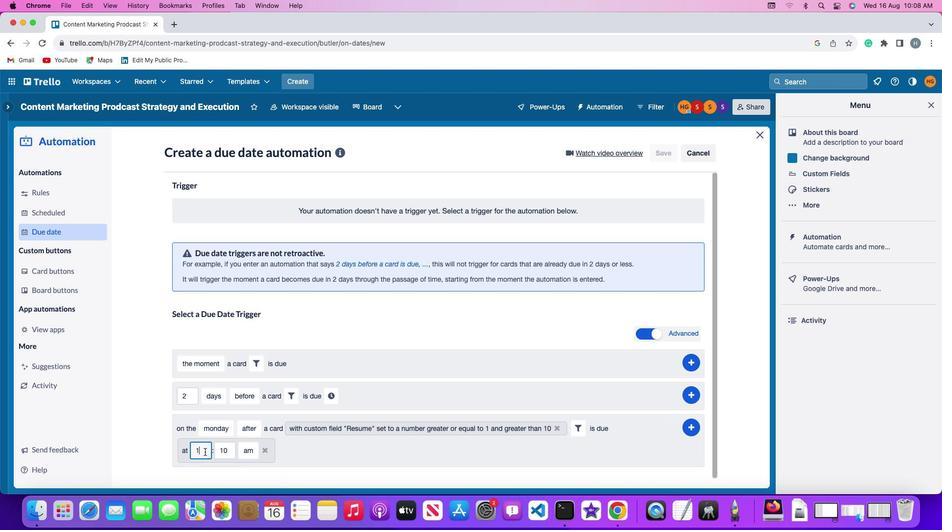 
Action: Mouse moved to (205, 452)
Screenshot: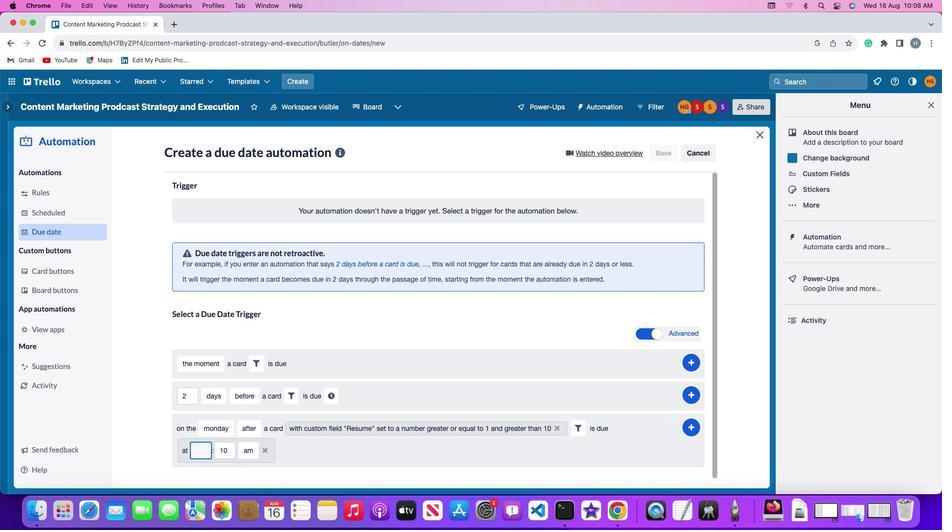 
Action: Key pressed Key.backspace'1''1'
Screenshot: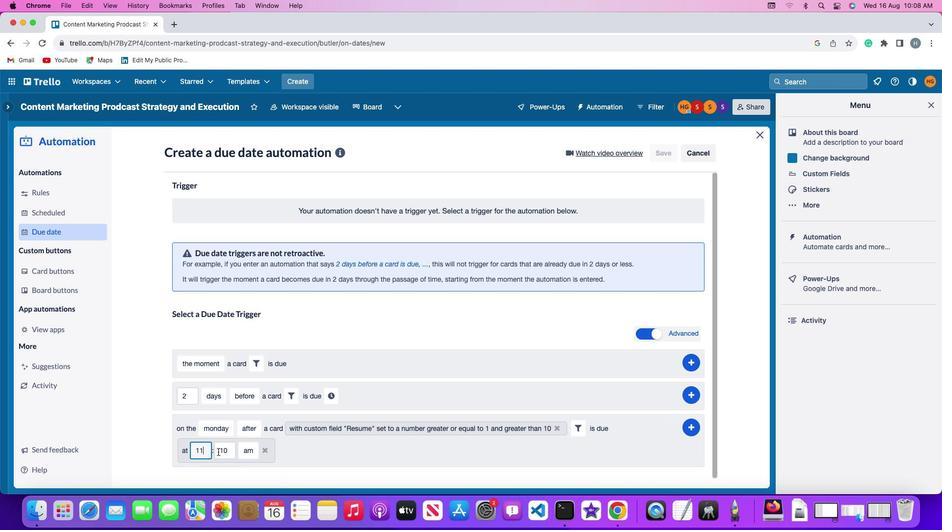
Action: Mouse moved to (229, 450)
Screenshot: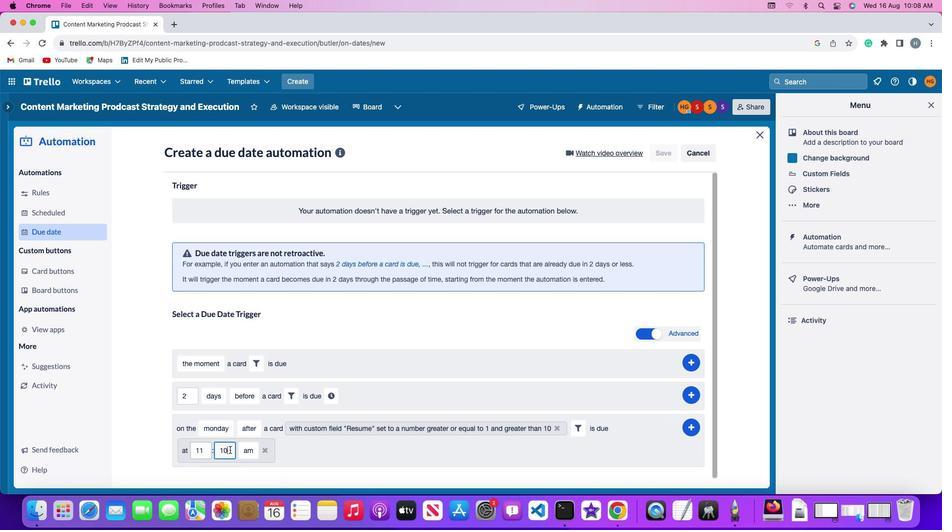 
Action: Mouse pressed left at (229, 450)
Screenshot: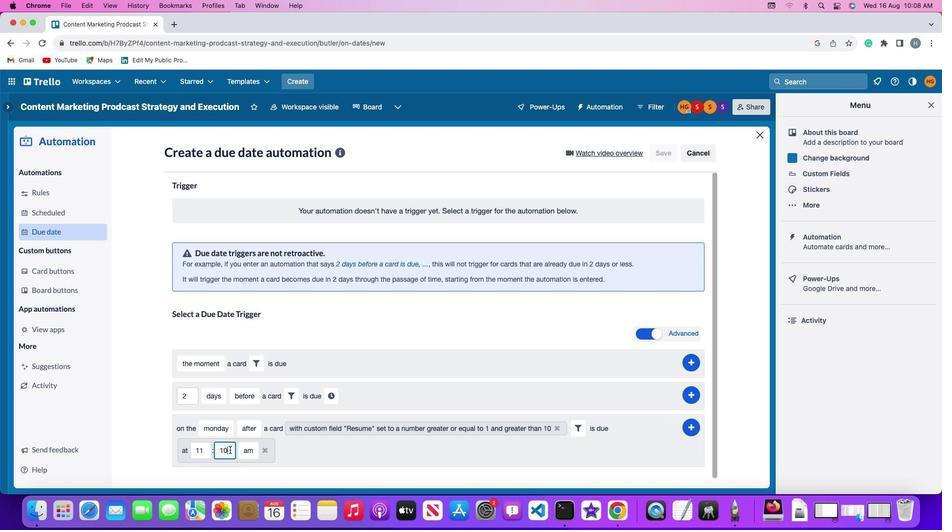 
Action: Key pressed Key.backspaceKey.backspace
Screenshot: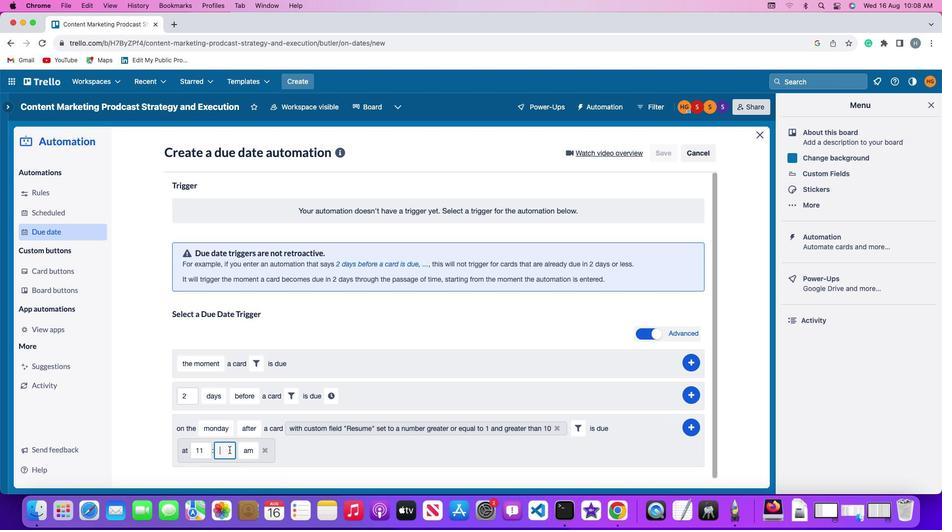 
Action: Mouse moved to (229, 449)
Screenshot: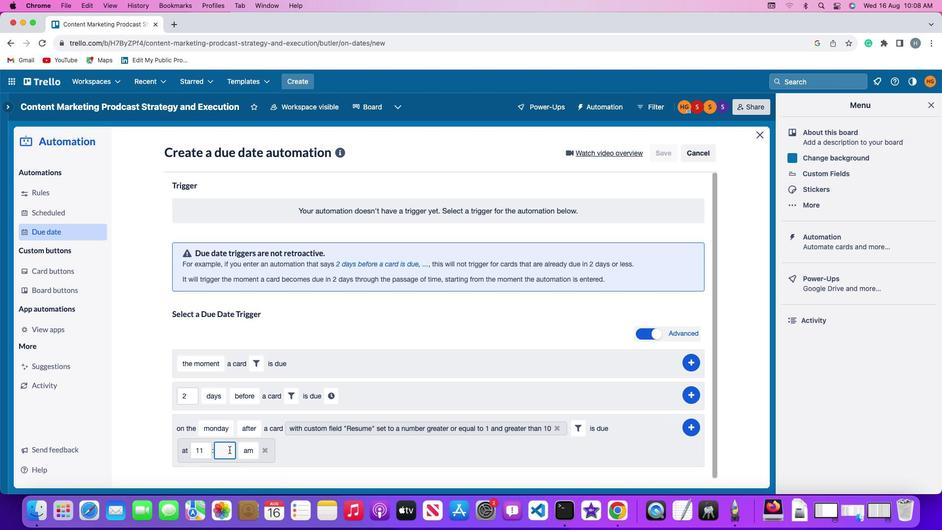 
Action: Key pressed '0''0'
Screenshot: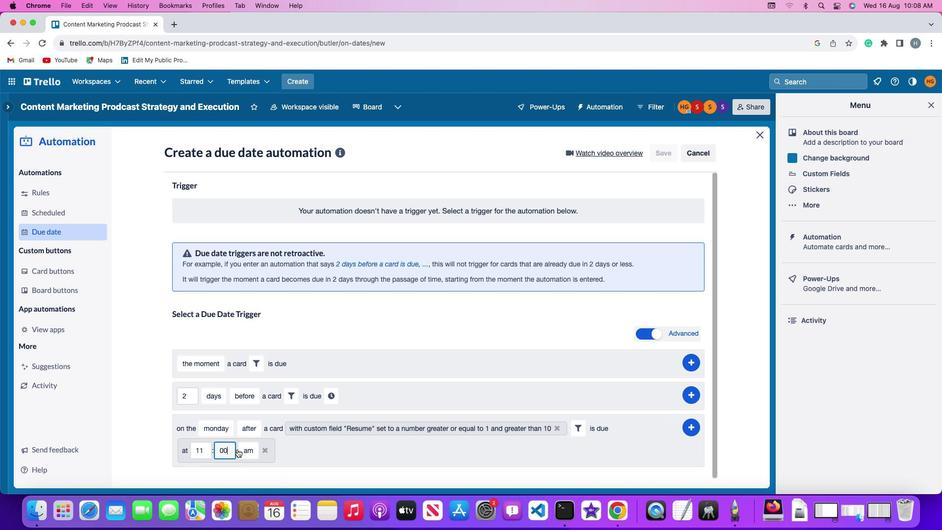 
Action: Mouse moved to (245, 449)
Screenshot: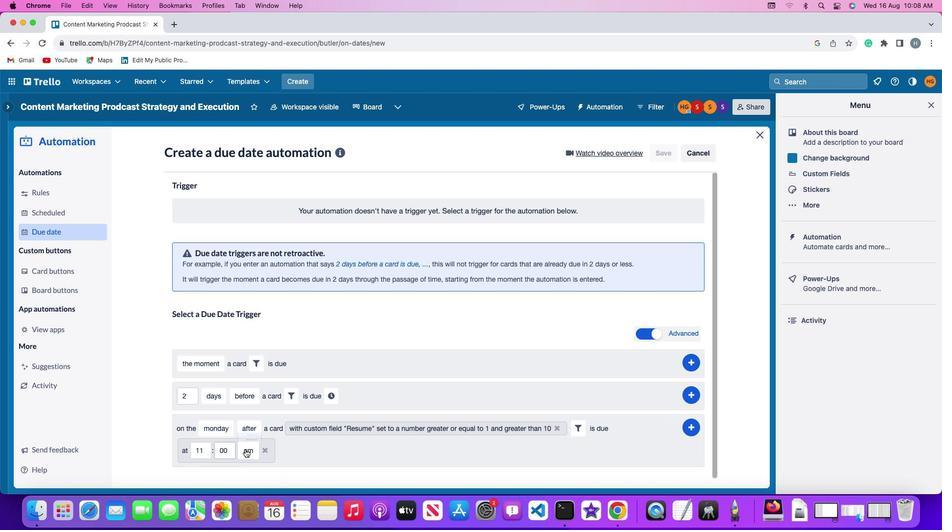 
Action: Mouse pressed left at (245, 449)
Screenshot: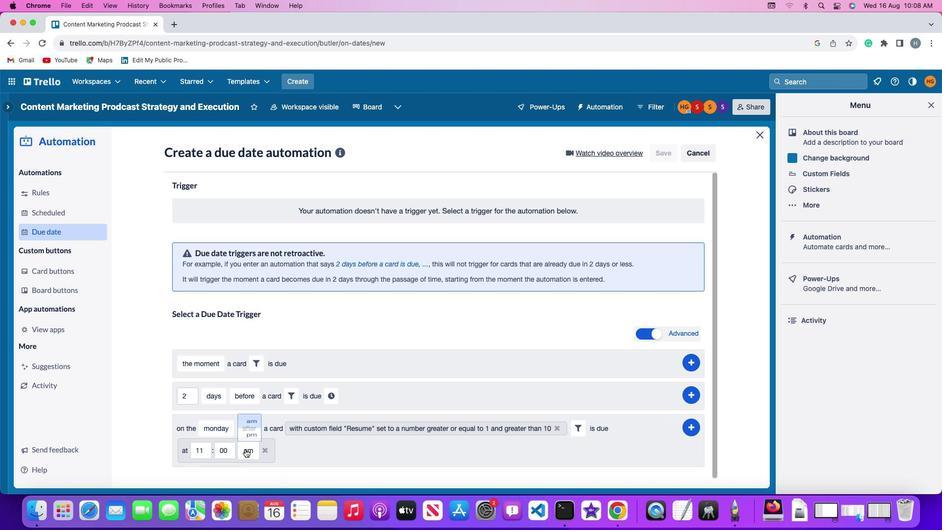 
Action: Mouse moved to (251, 412)
Screenshot: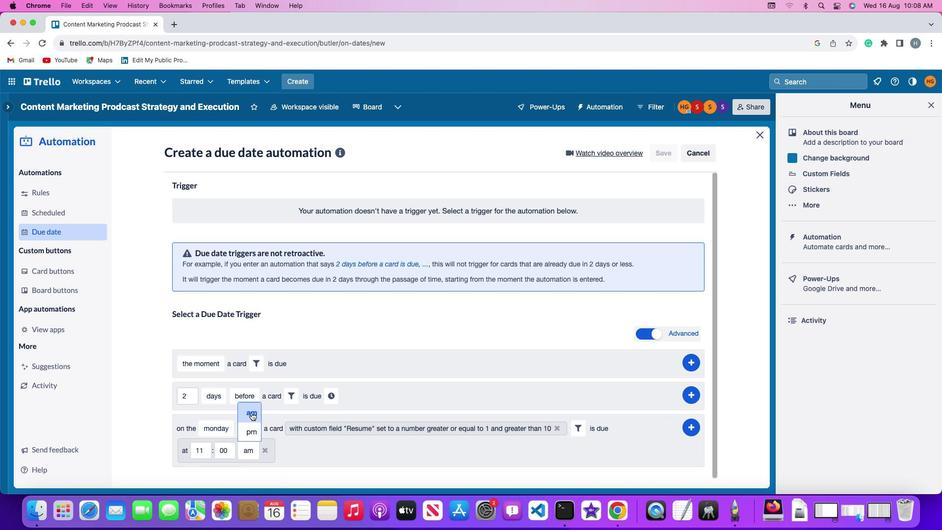 
Action: Mouse pressed left at (251, 412)
Screenshot: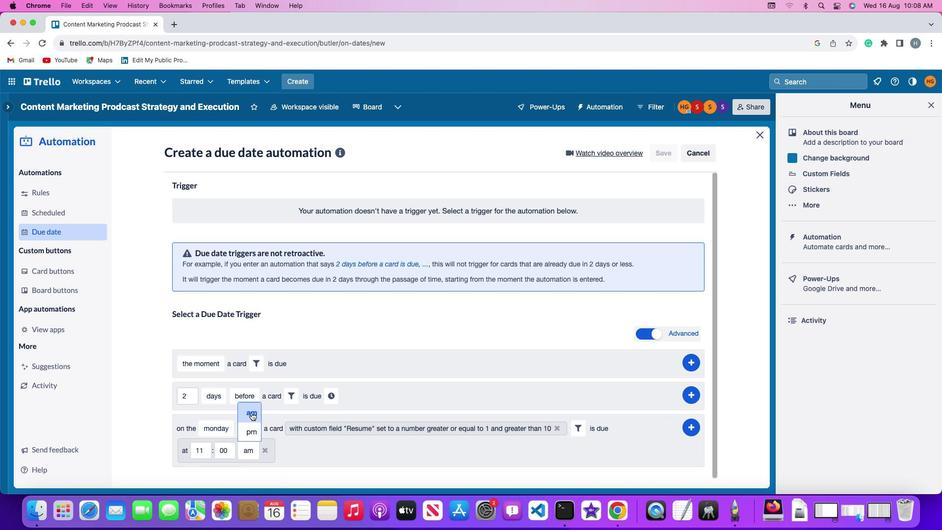 
Action: Mouse moved to (693, 426)
Screenshot: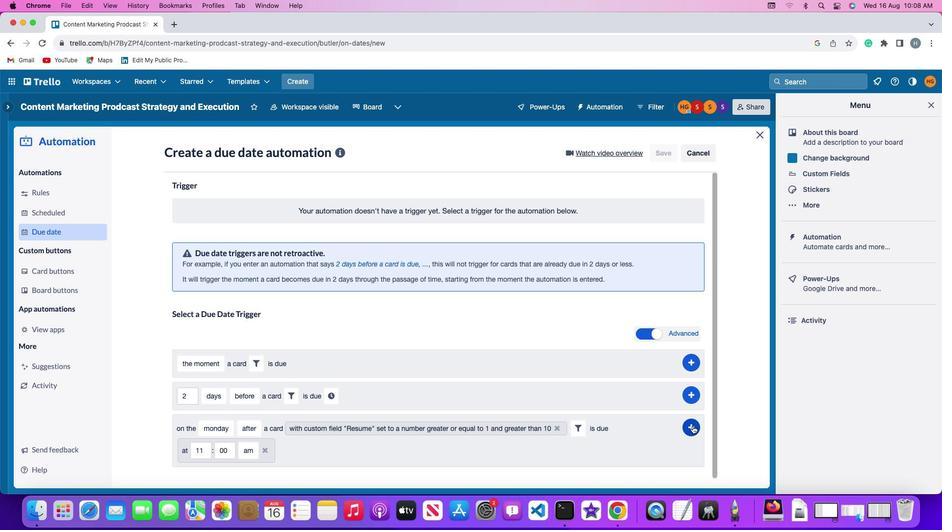 
Action: Mouse pressed left at (693, 426)
Screenshot: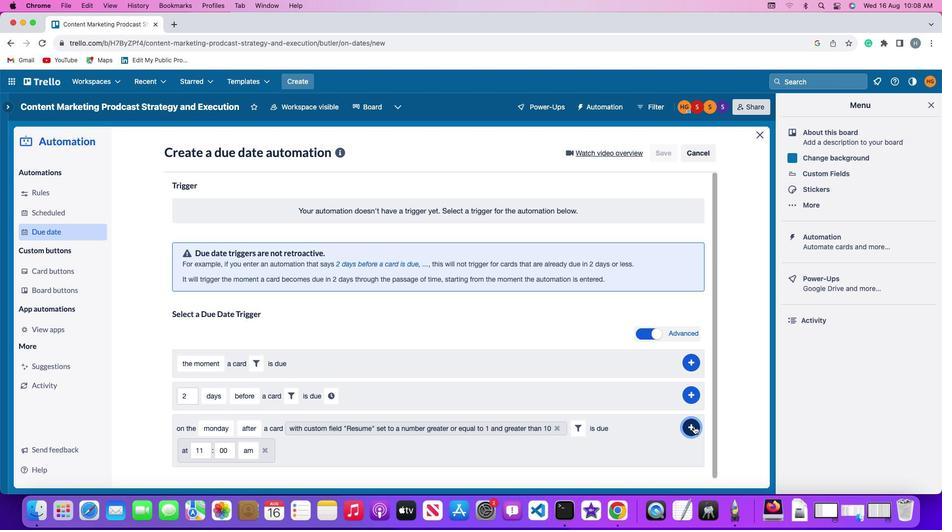 
Action: Mouse moved to (729, 306)
Screenshot: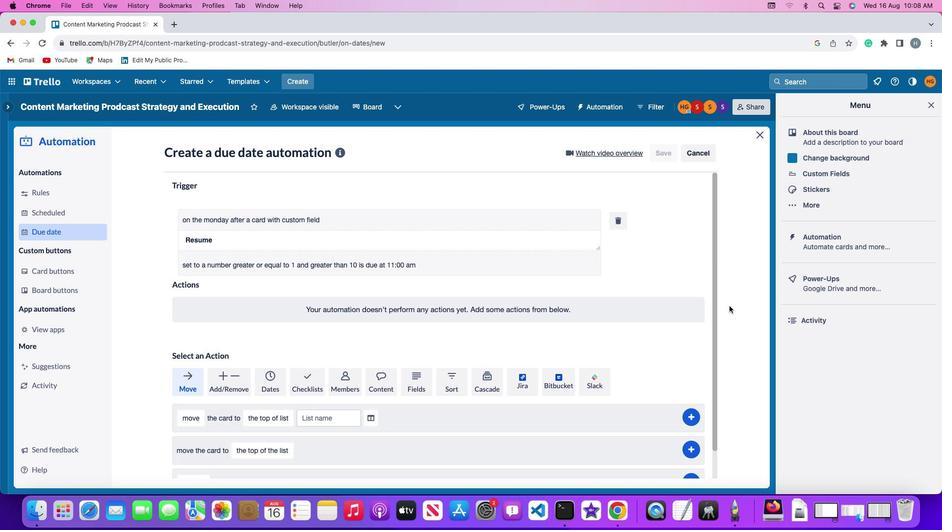 
